 Task: In the Company 3m.com; add deal stage: 'Qualified to buy'; Add amount '100000'; Select Deal Type: New Business; Select priority: 'Low'; Associate deal with contact: choose any two contacts and company: Select any company.. Logged in from softage.1@softage.net
Action: Mouse moved to (106, 68)
Screenshot: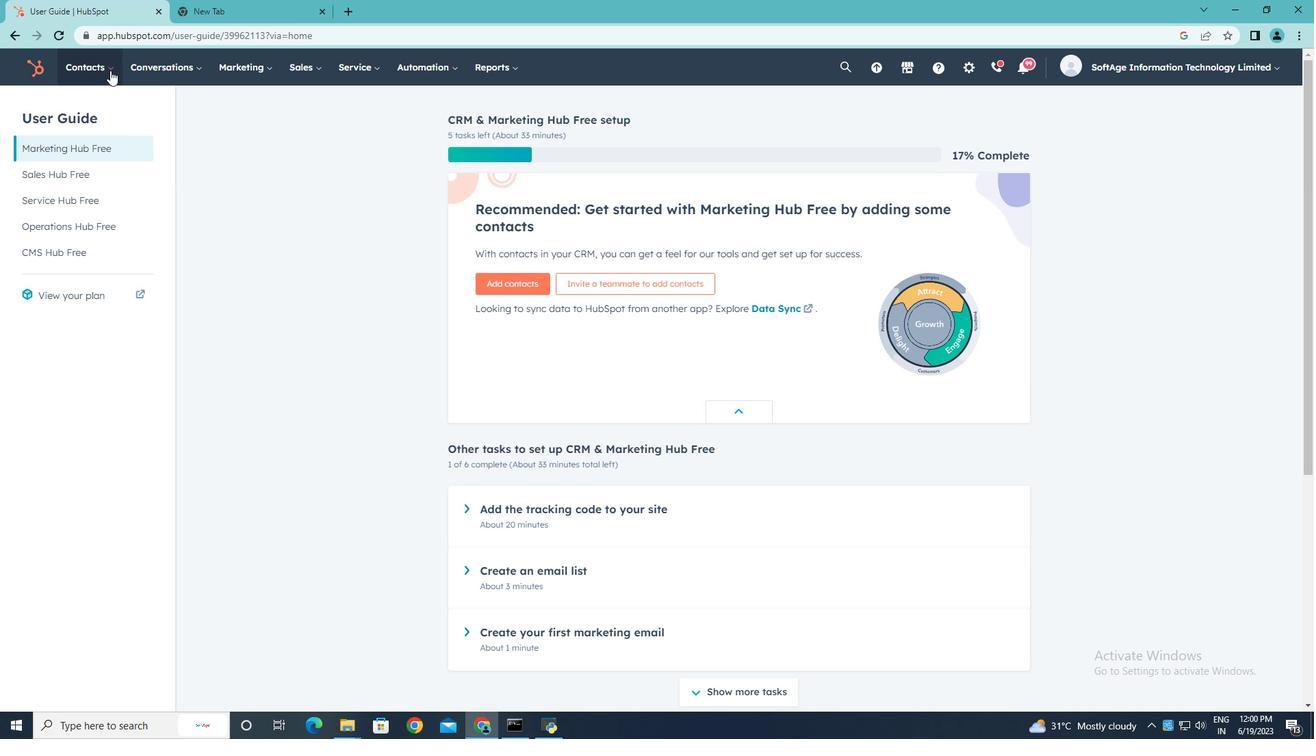 
Action: Mouse pressed left at (106, 68)
Screenshot: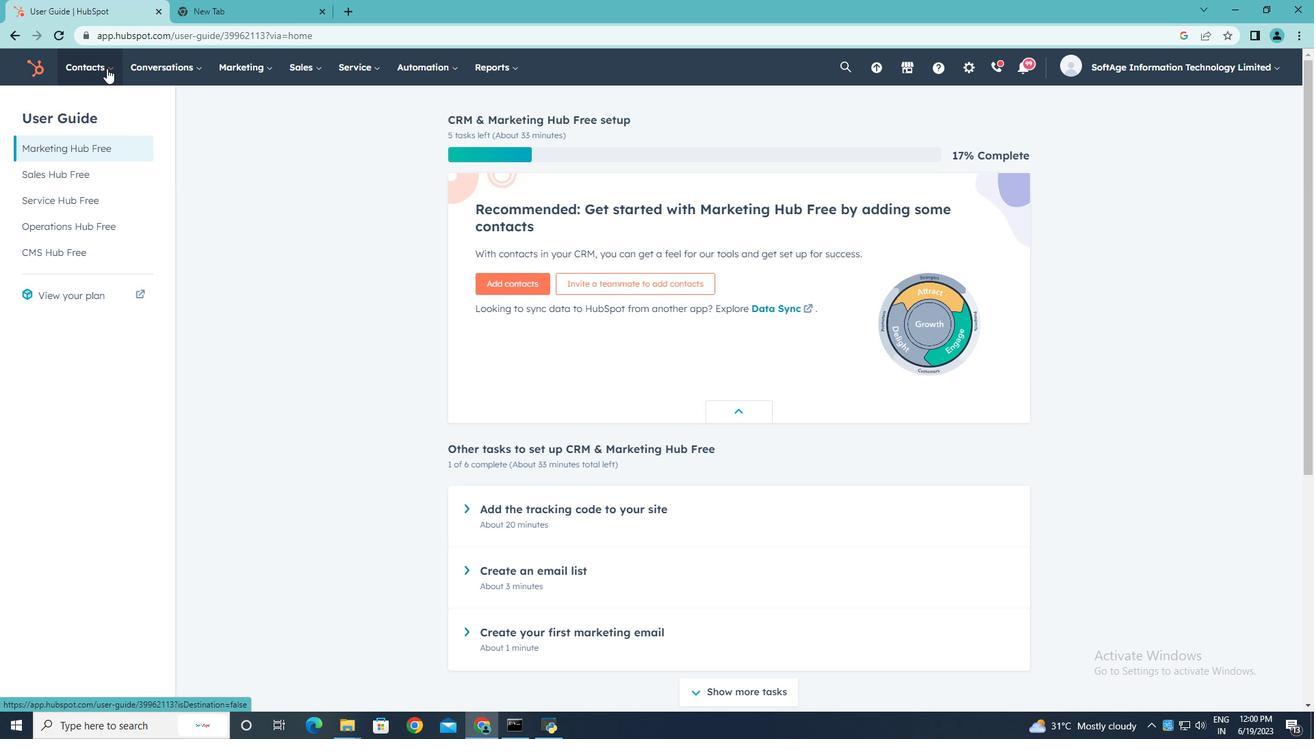 
Action: Mouse moved to (101, 134)
Screenshot: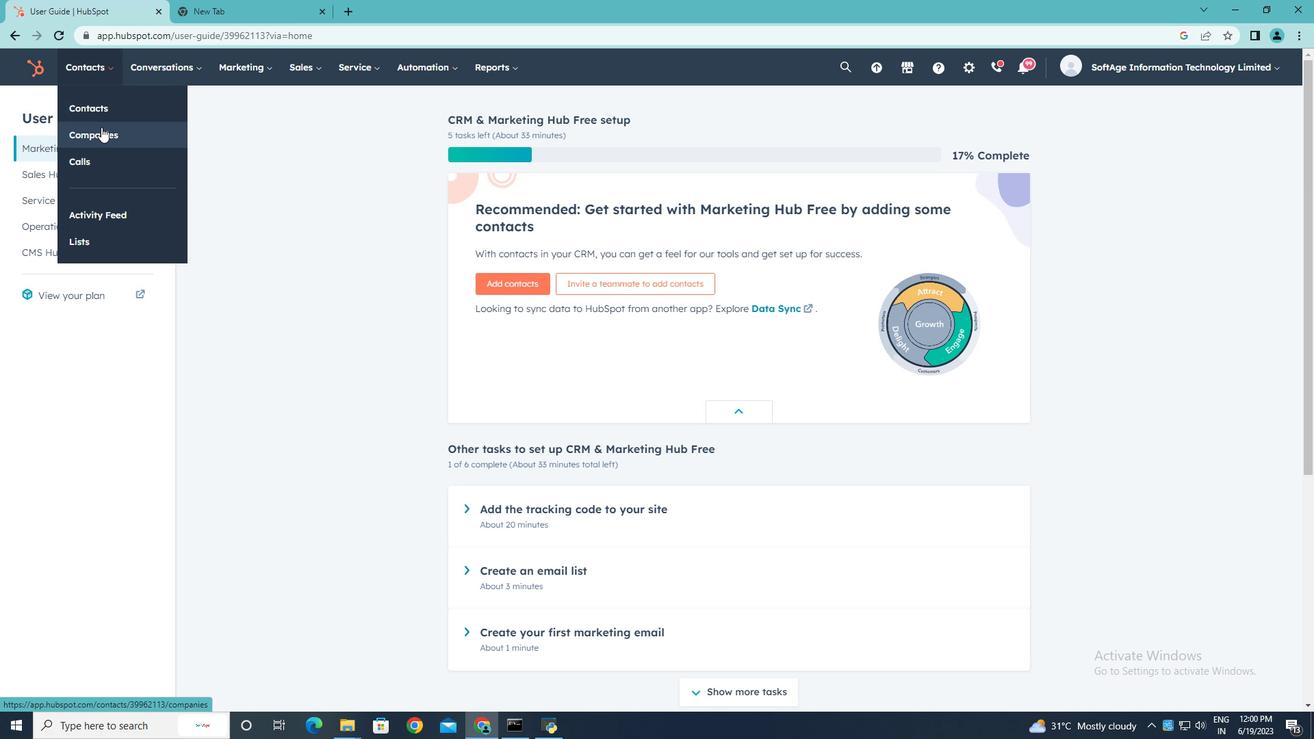 
Action: Mouse pressed left at (101, 134)
Screenshot: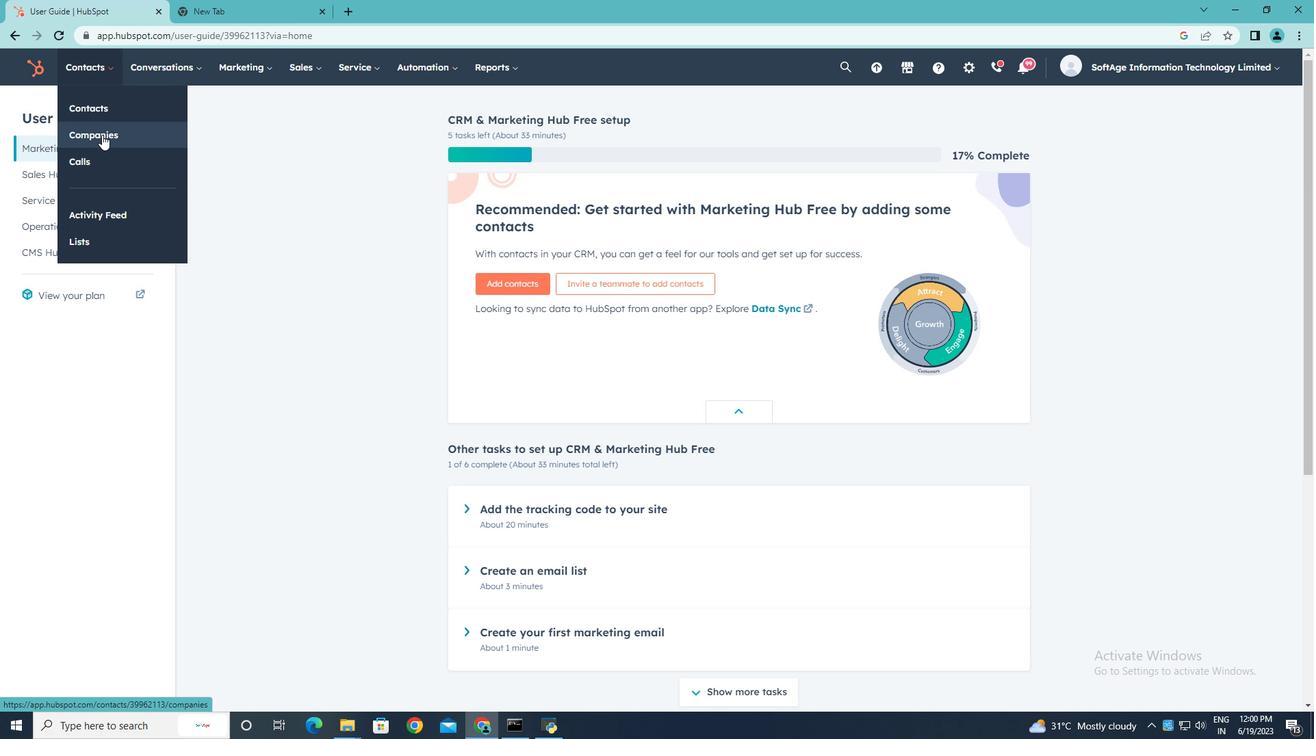 
Action: Mouse moved to (107, 223)
Screenshot: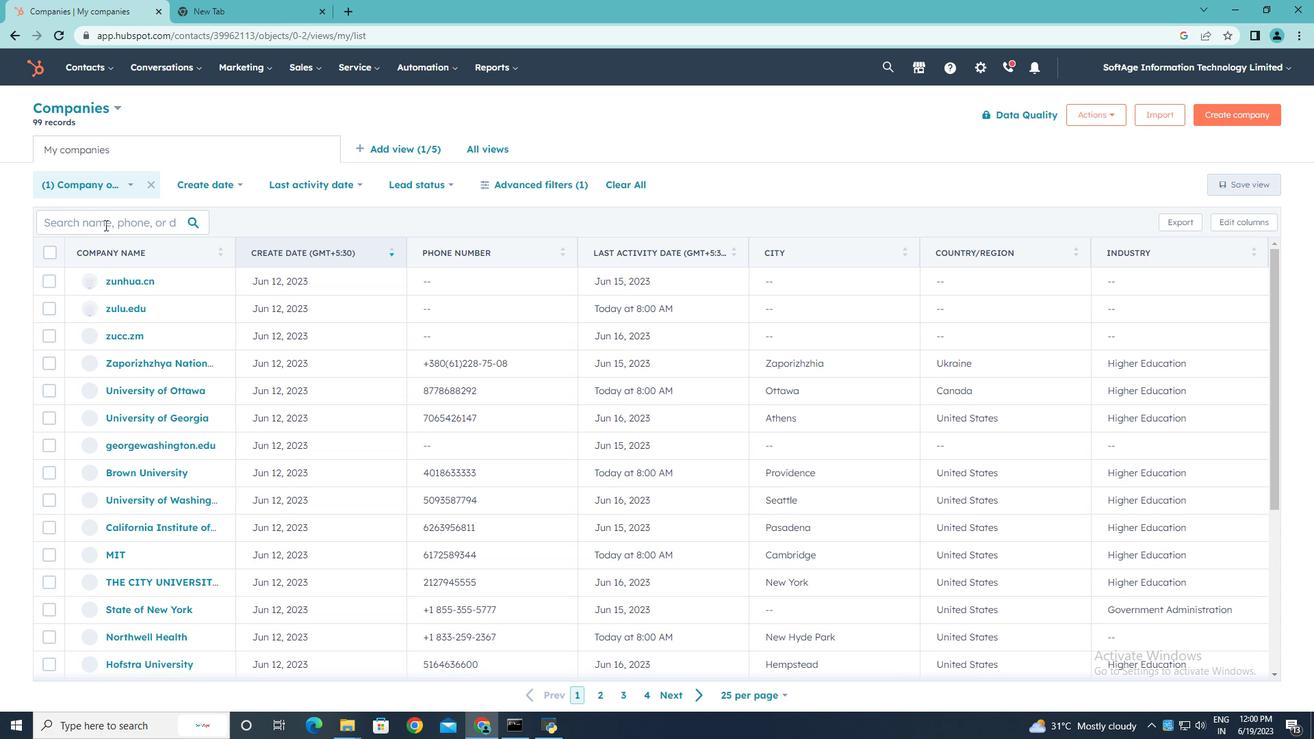 
Action: Mouse pressed left at (107, 223)
Screenshot: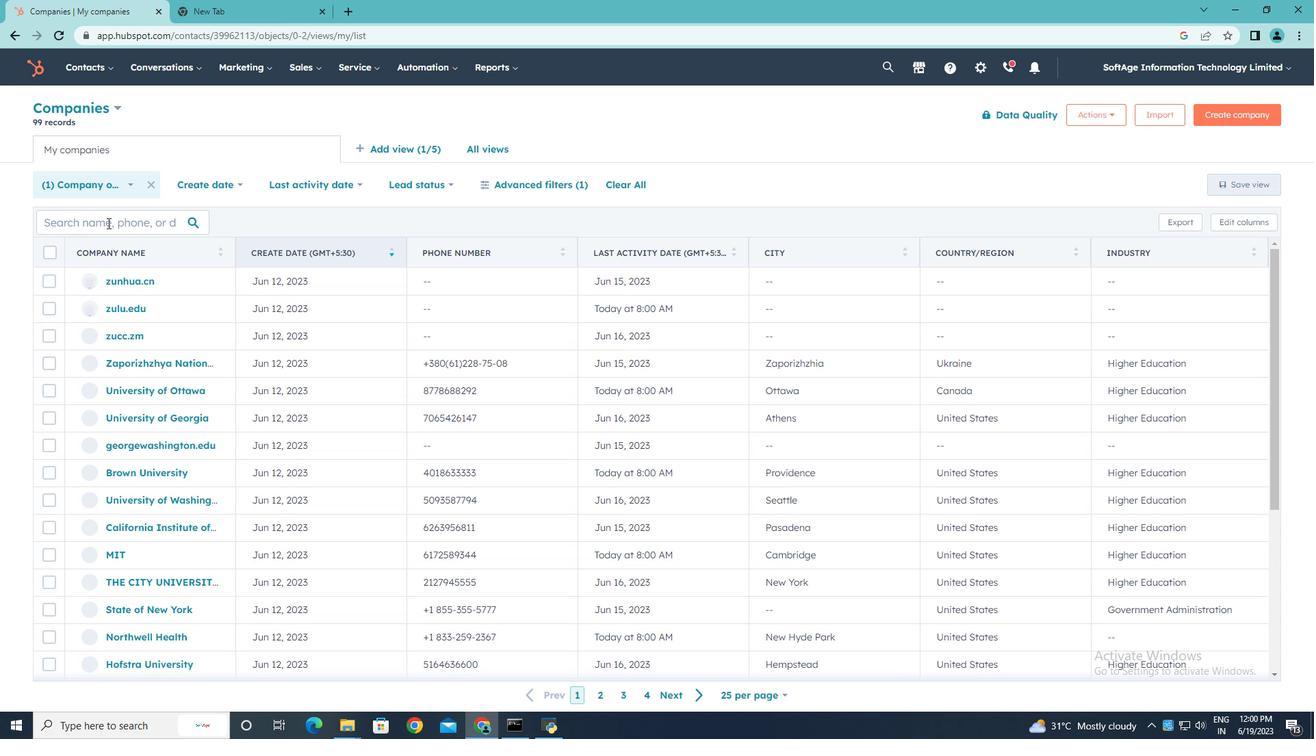 
Action: Key pressed 3m.com
Screenshot: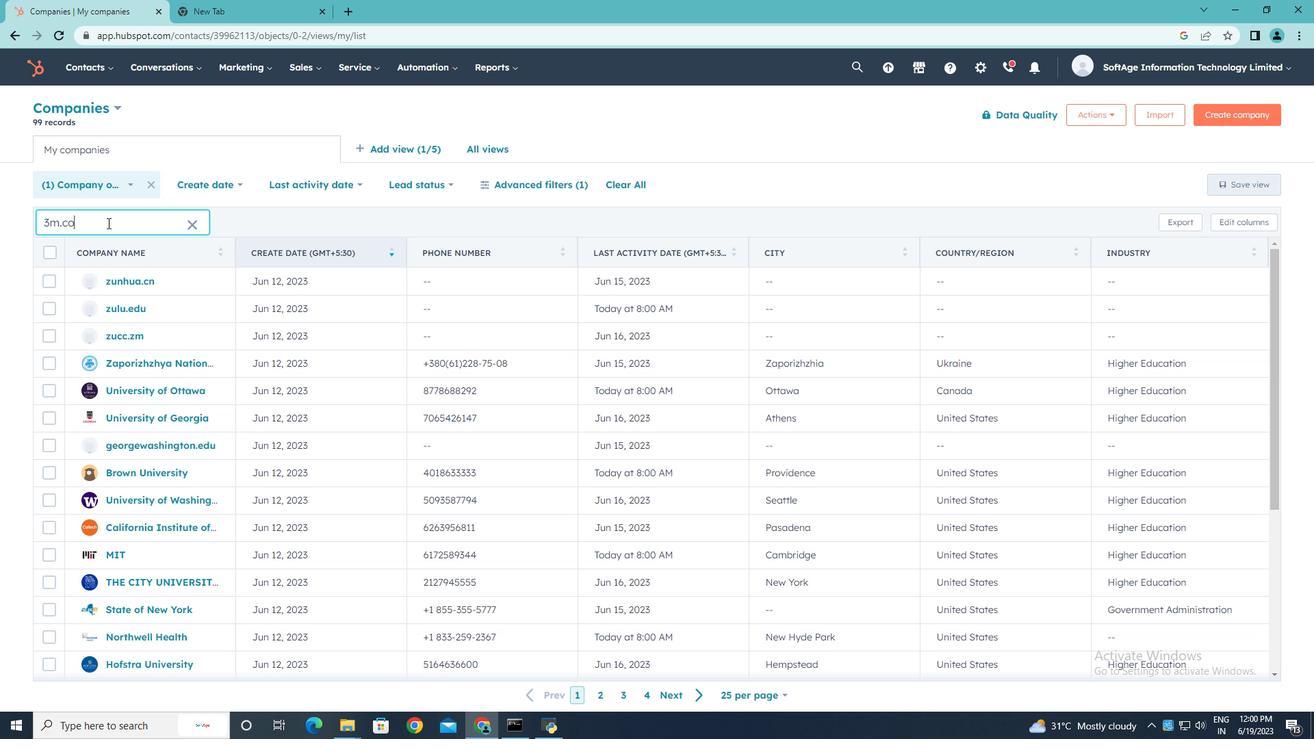 
Action: Mouse moved to (142, 281)
Screenshot: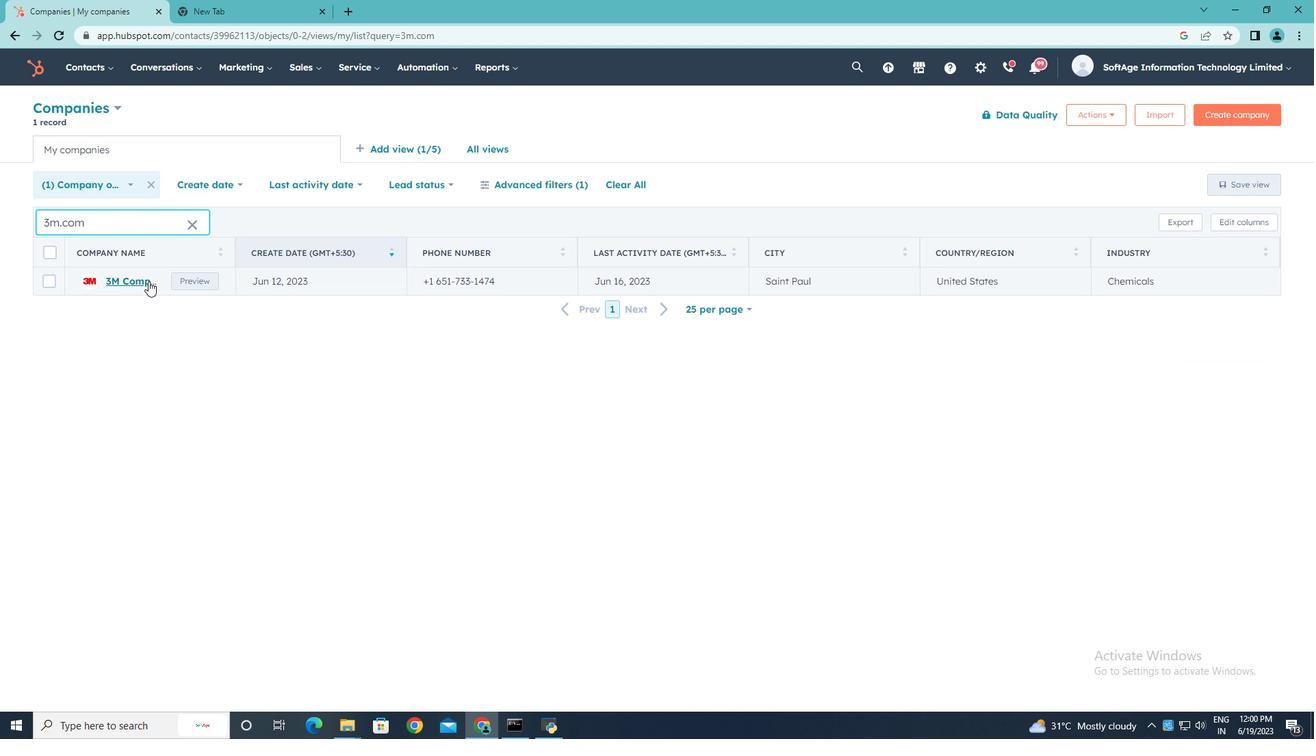 
Action: Mouse pressed left at (142, 281)
Screenshot: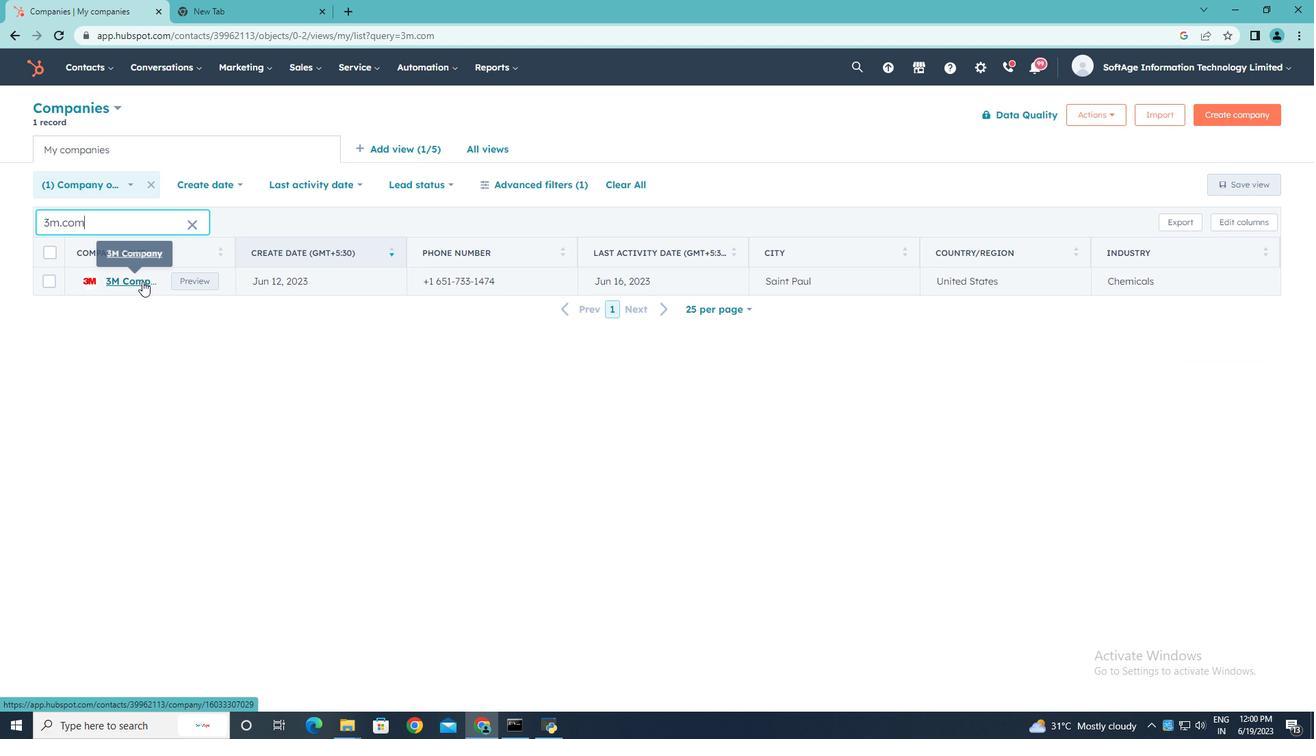 
Action: Mouse moved to (982, 303)
Screenshot: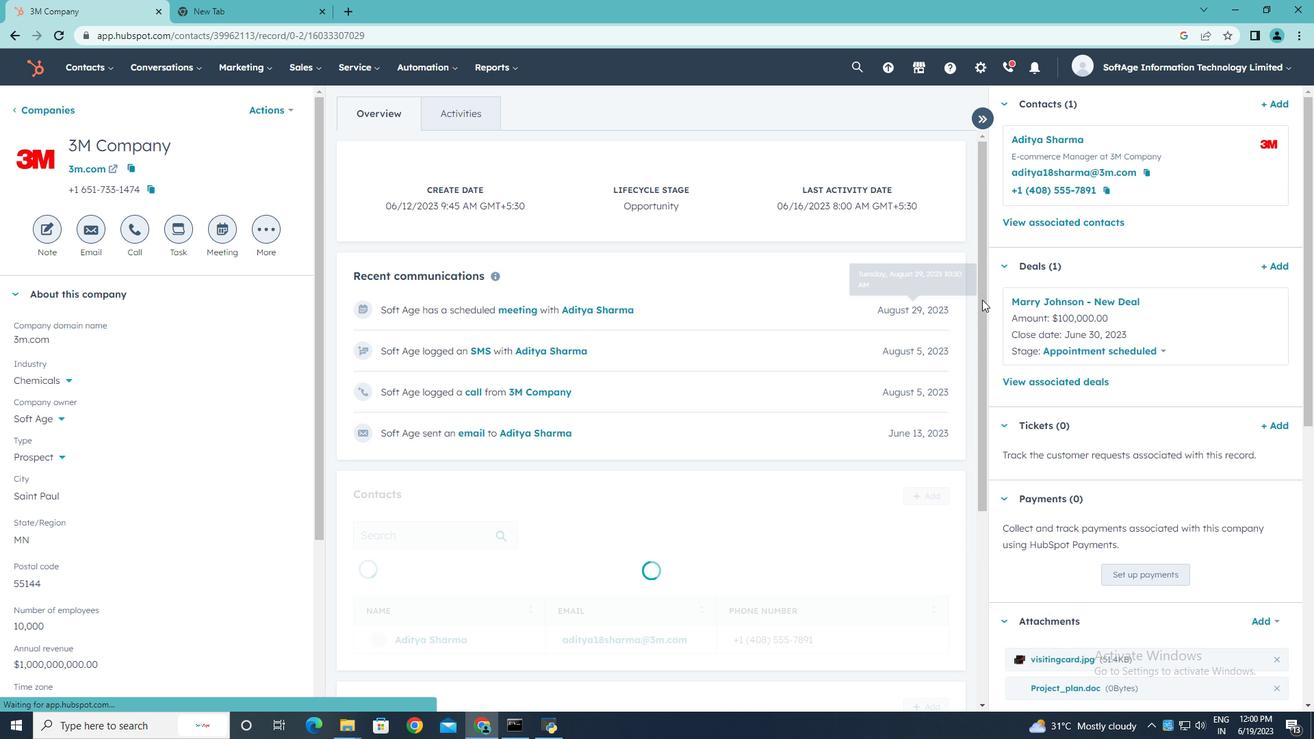 
Action: Mouse pressed left at (982, 303)
Screenshot: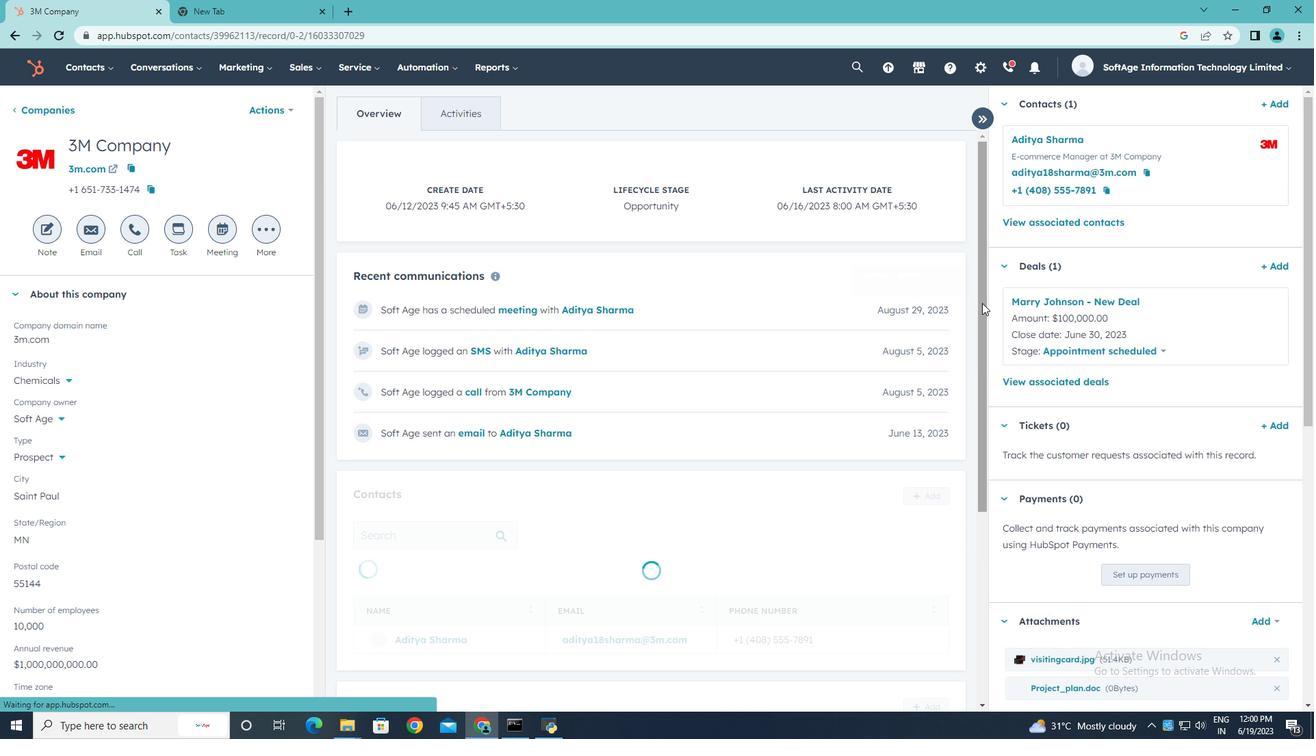 
Action: Mouse moved to (933, 411)
Screenshot: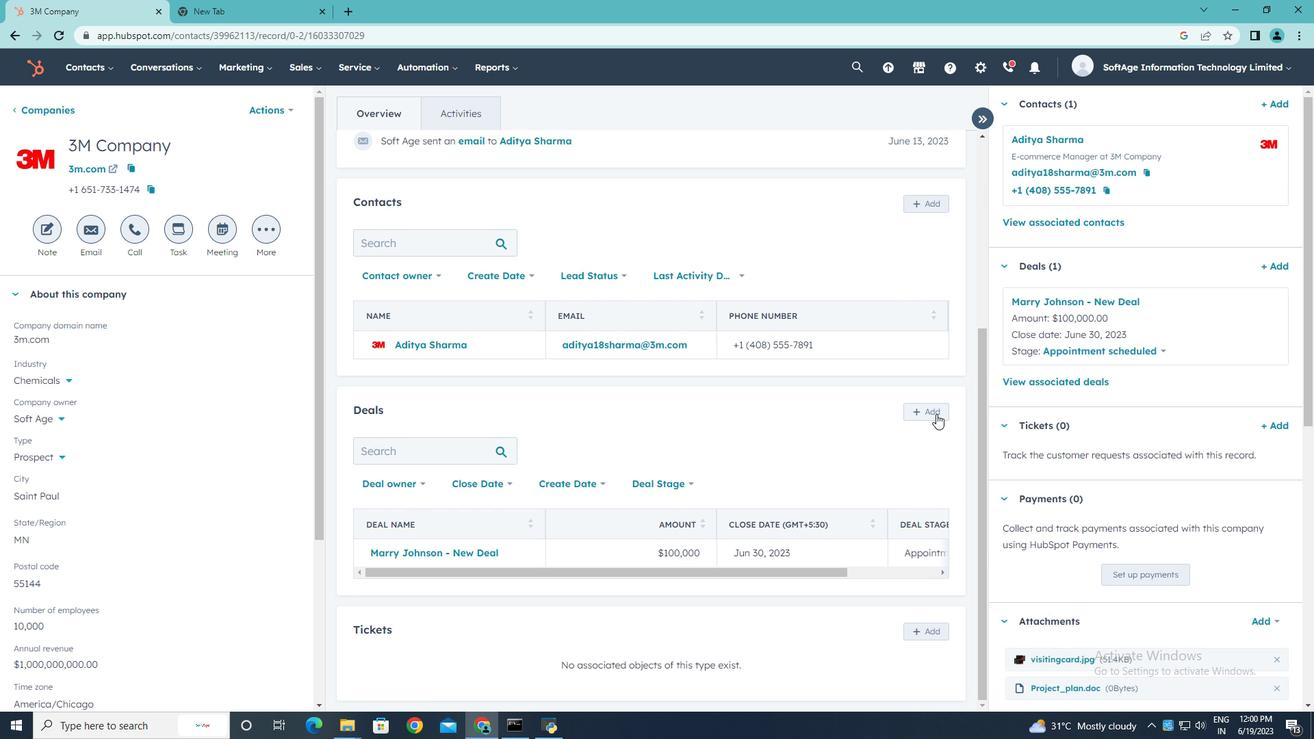 
Action: Mouse pressed left at (933, 411)
Screenshot: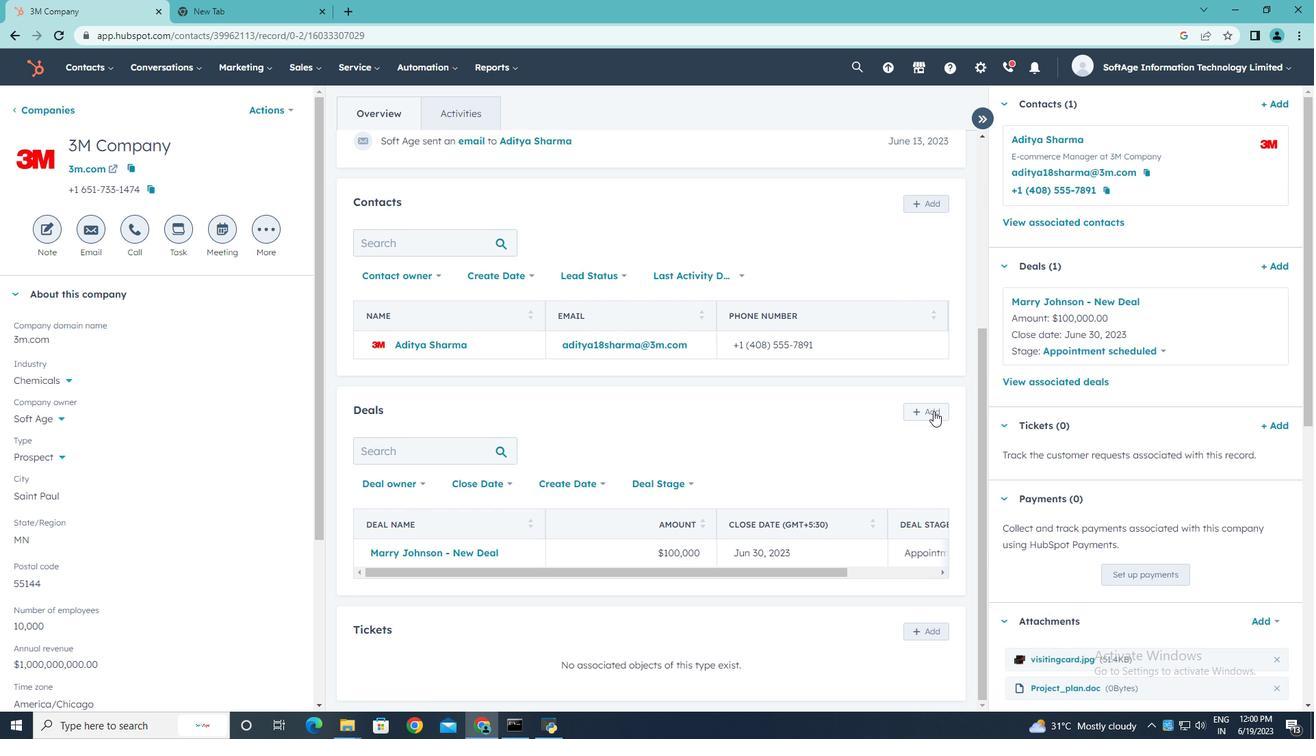 
Action: Mouse moved to (1254, 348)
Screenshot: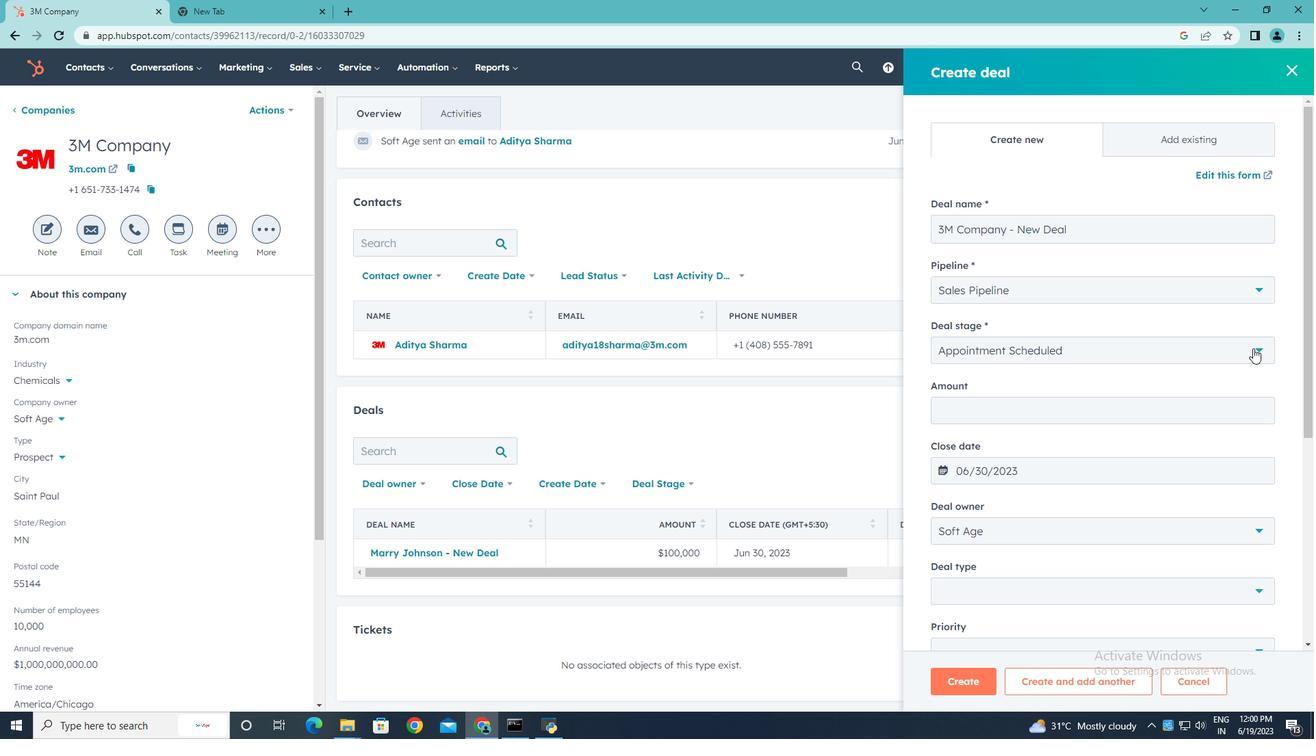 
Action: Mouse pressed left at (1254, 348)
Screenshot: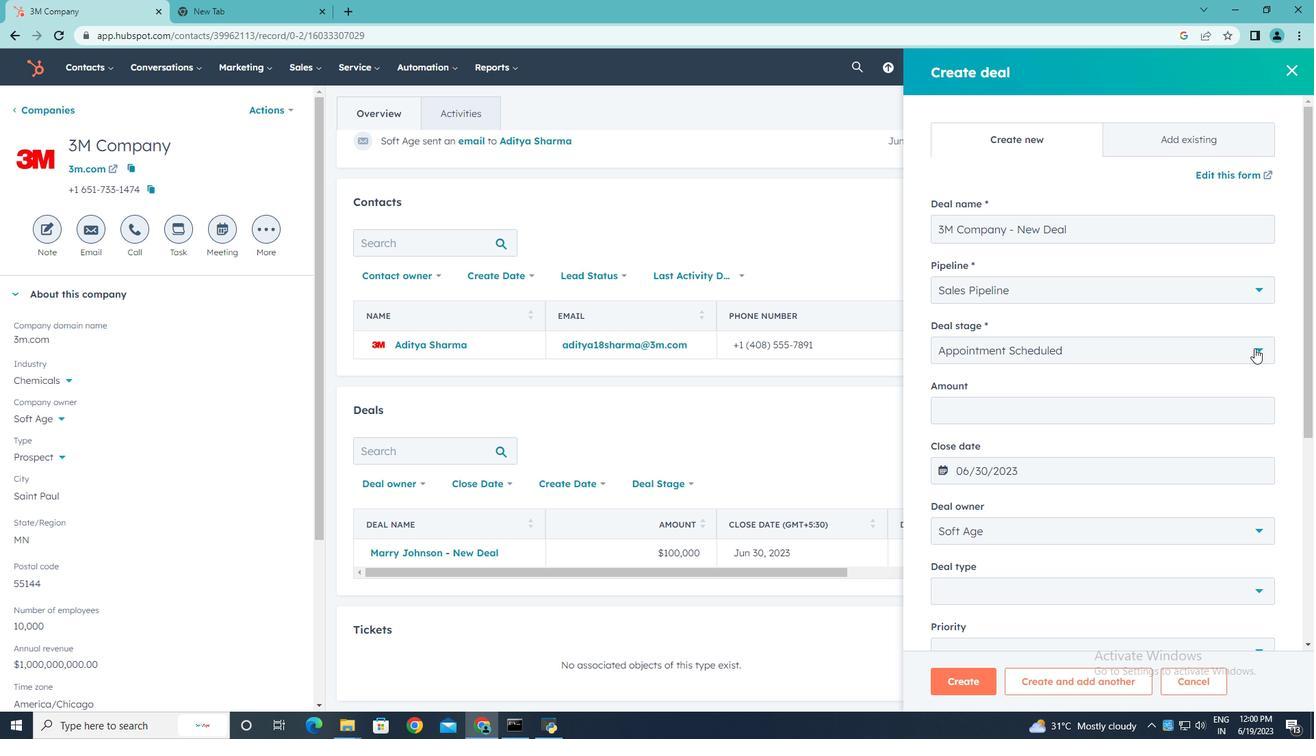 
Action: Mouse moved to (1019, 453)
Screenshot: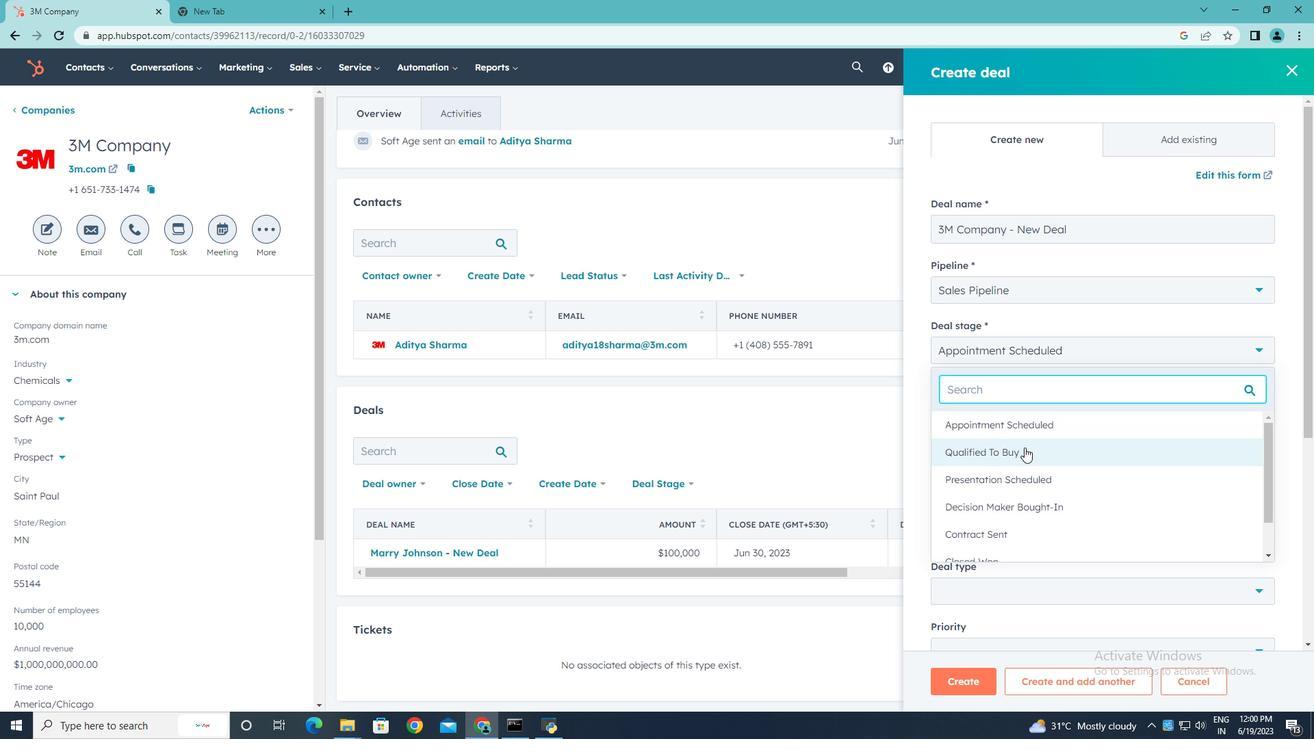 
Action: Mouse pressed left at (1019, 453)
Screenshot: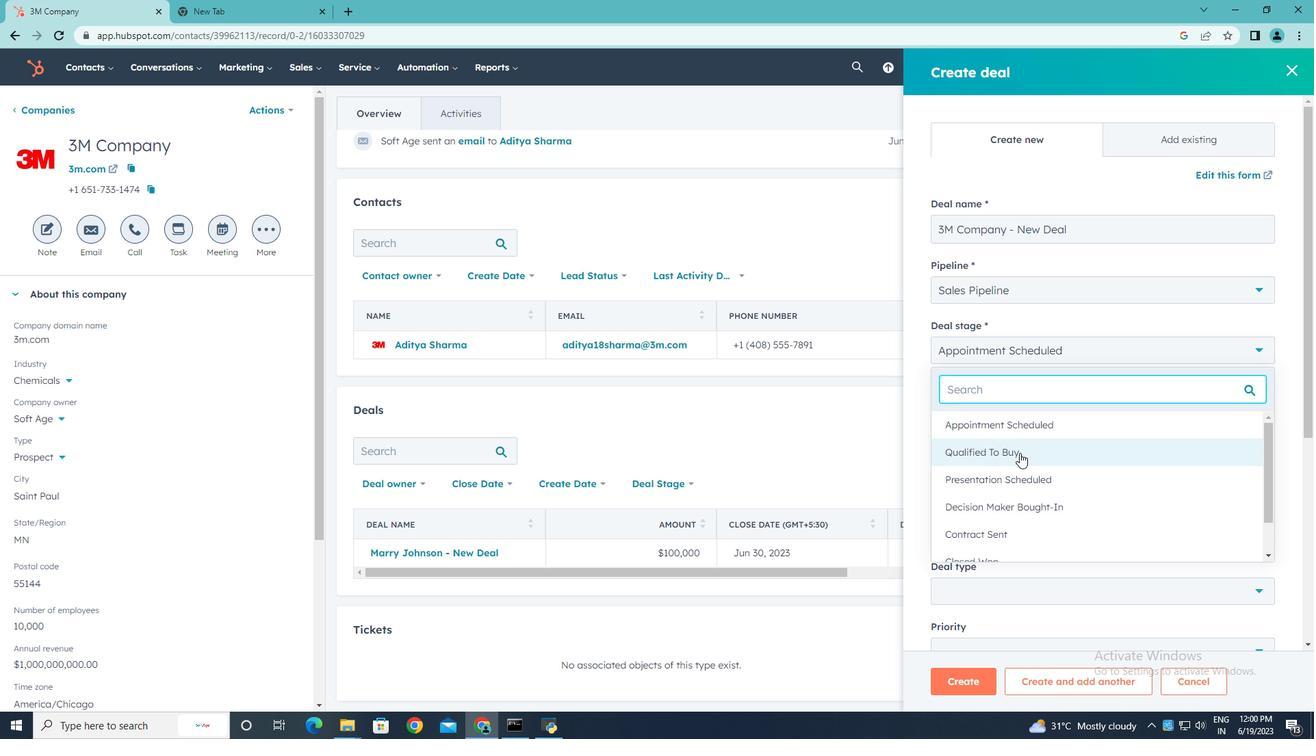 
Action: Mouse moved to (1006, 411)
Screenshot: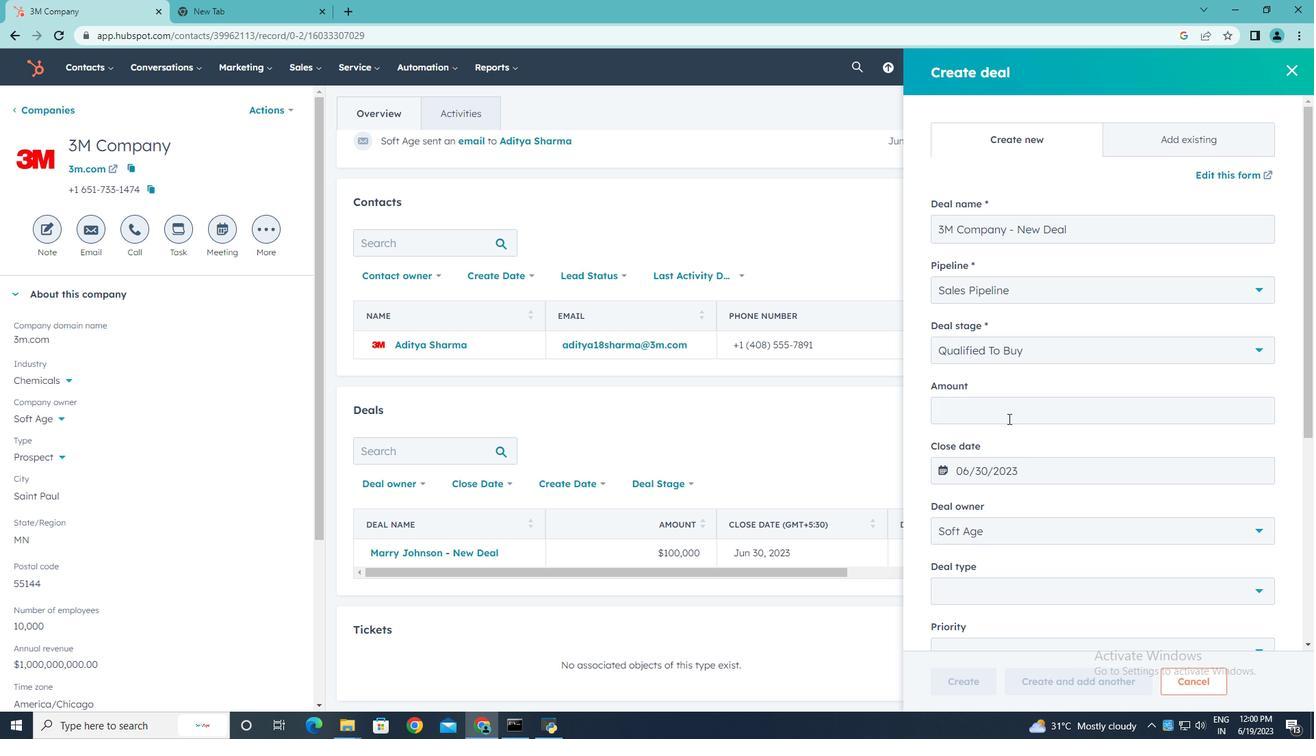 
Action: Mouse pressed left at (1006, 411)
Screenshot: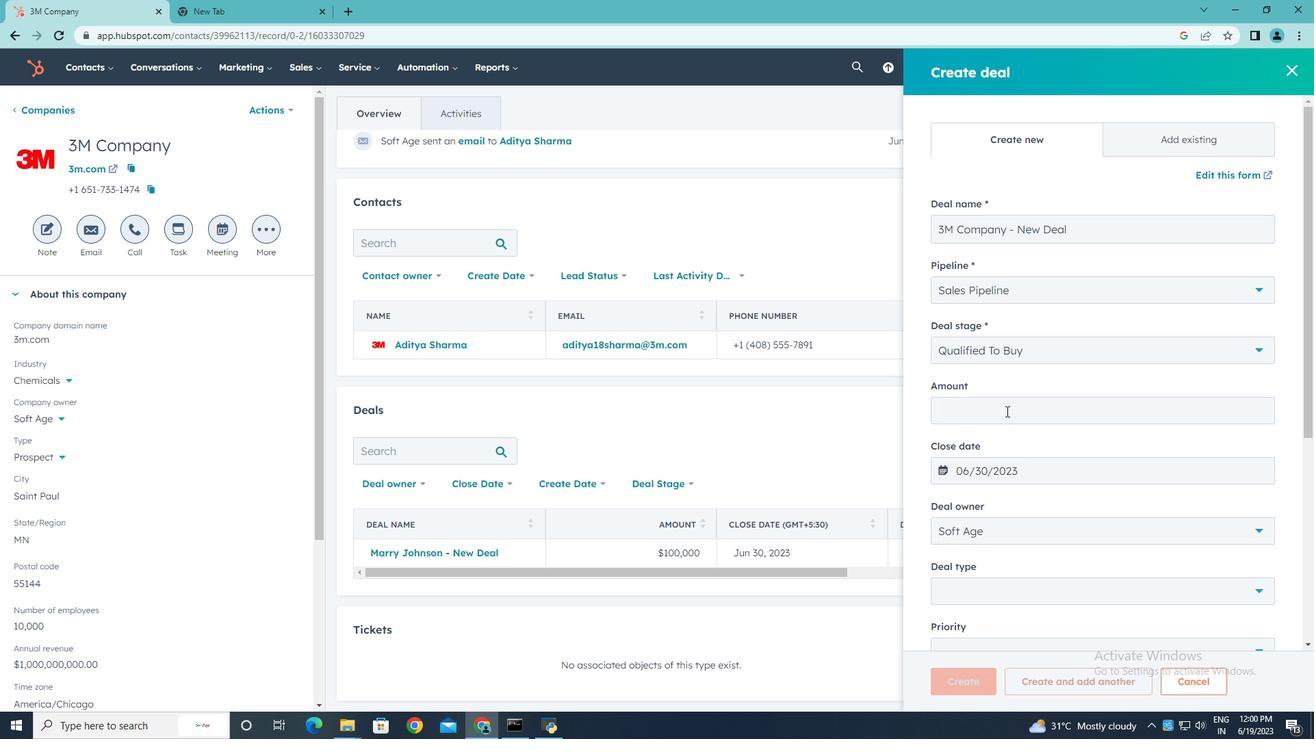 
Action: Key pressed 100000
Screenshot: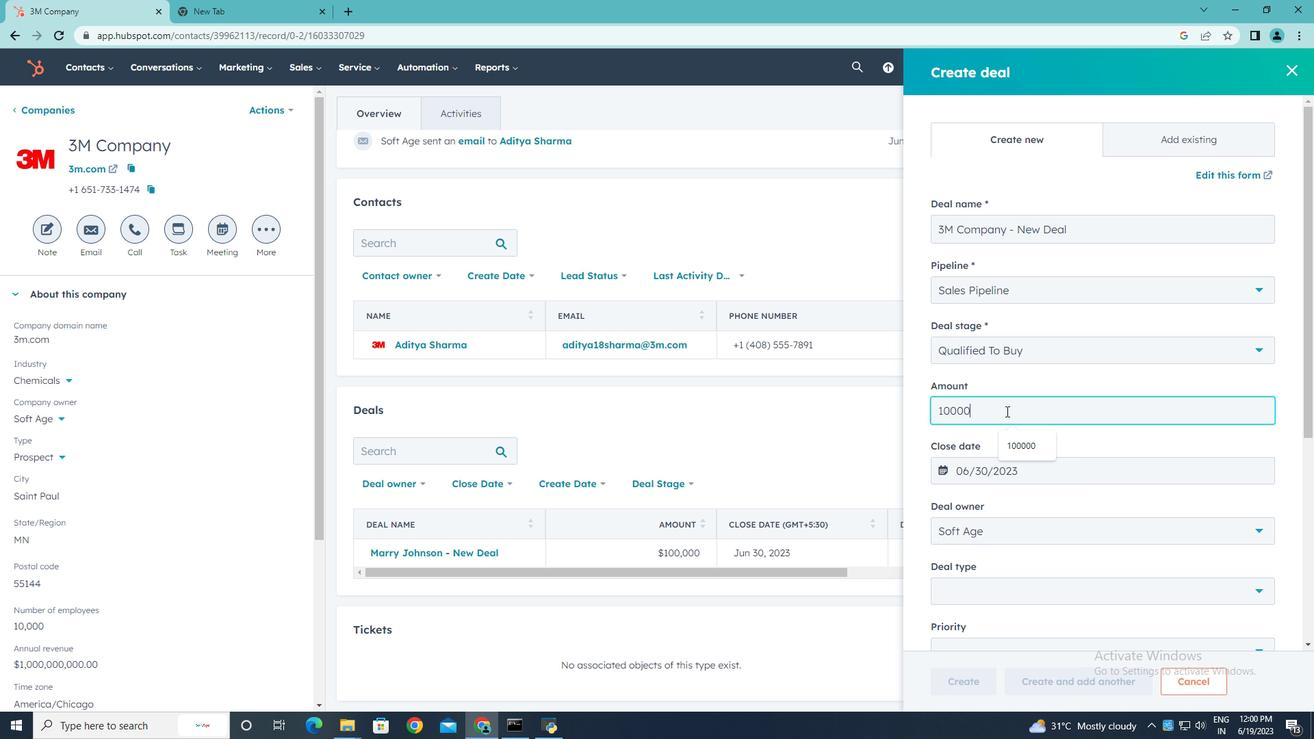 
Action: Mouse moved to (1256, 592)
Screenshot: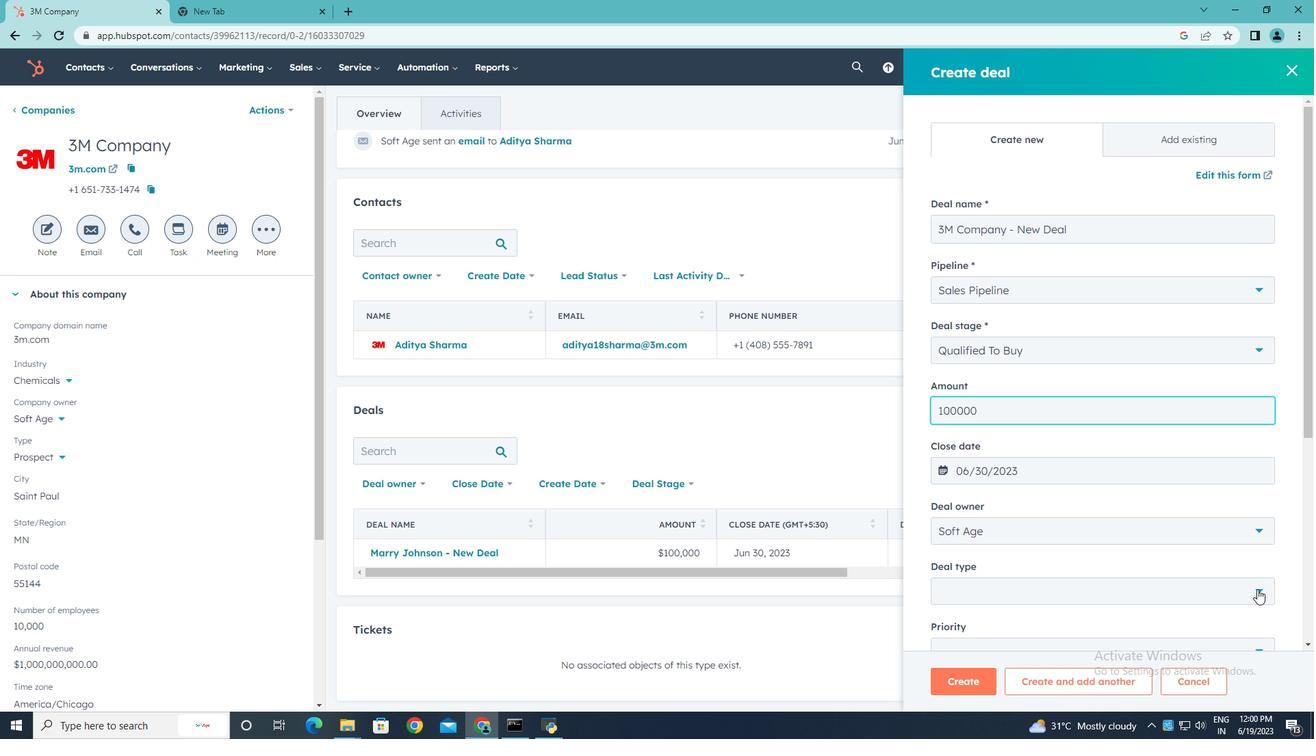 
Action: Mouse pressed left at (1256, 592)
Screenshot: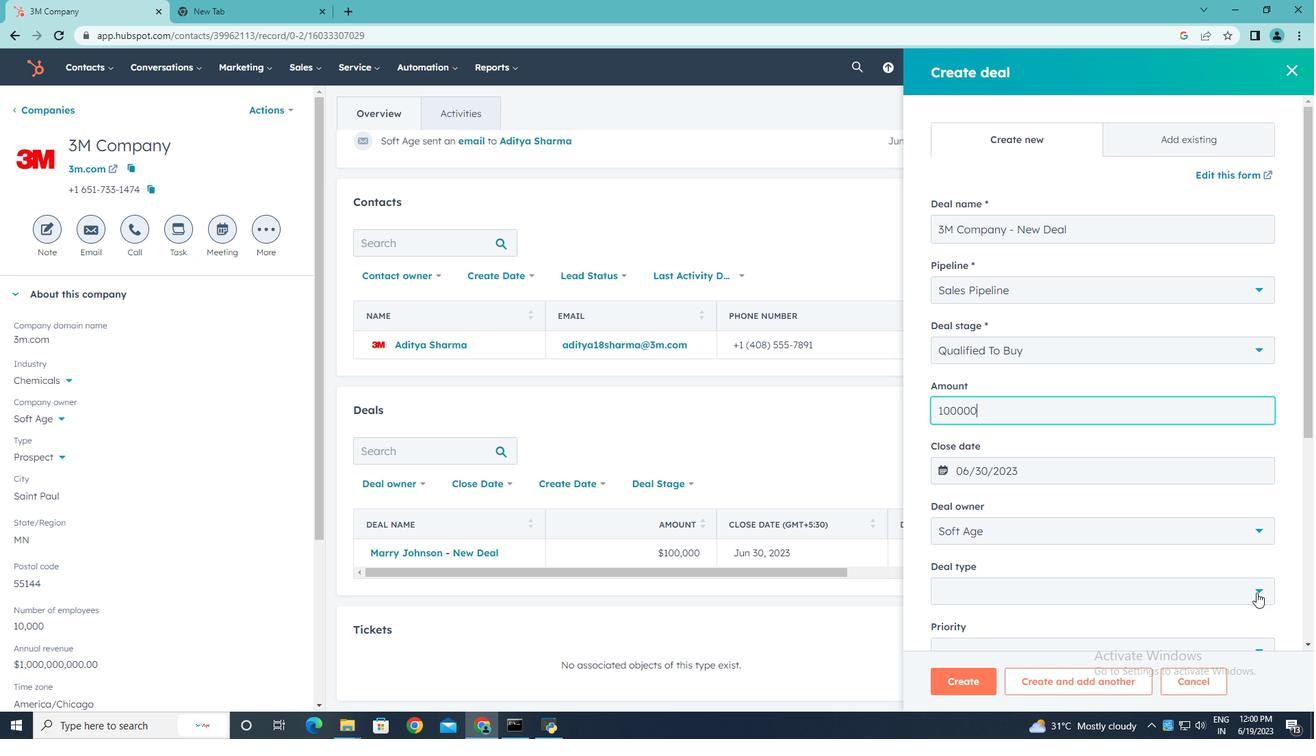 
Action: Mouse moved to (1029, 652)
Screenshot: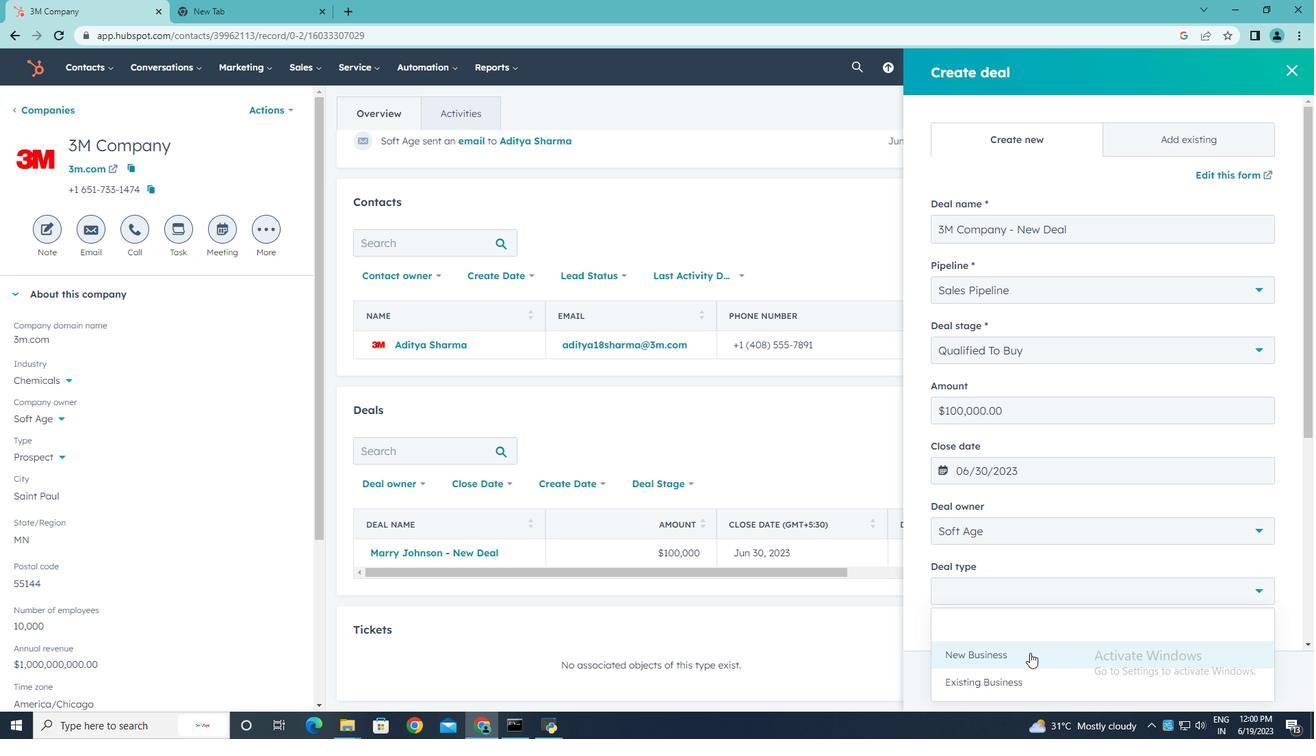 
Action: Mouse pressed left at (1029, 652)
Screenshot: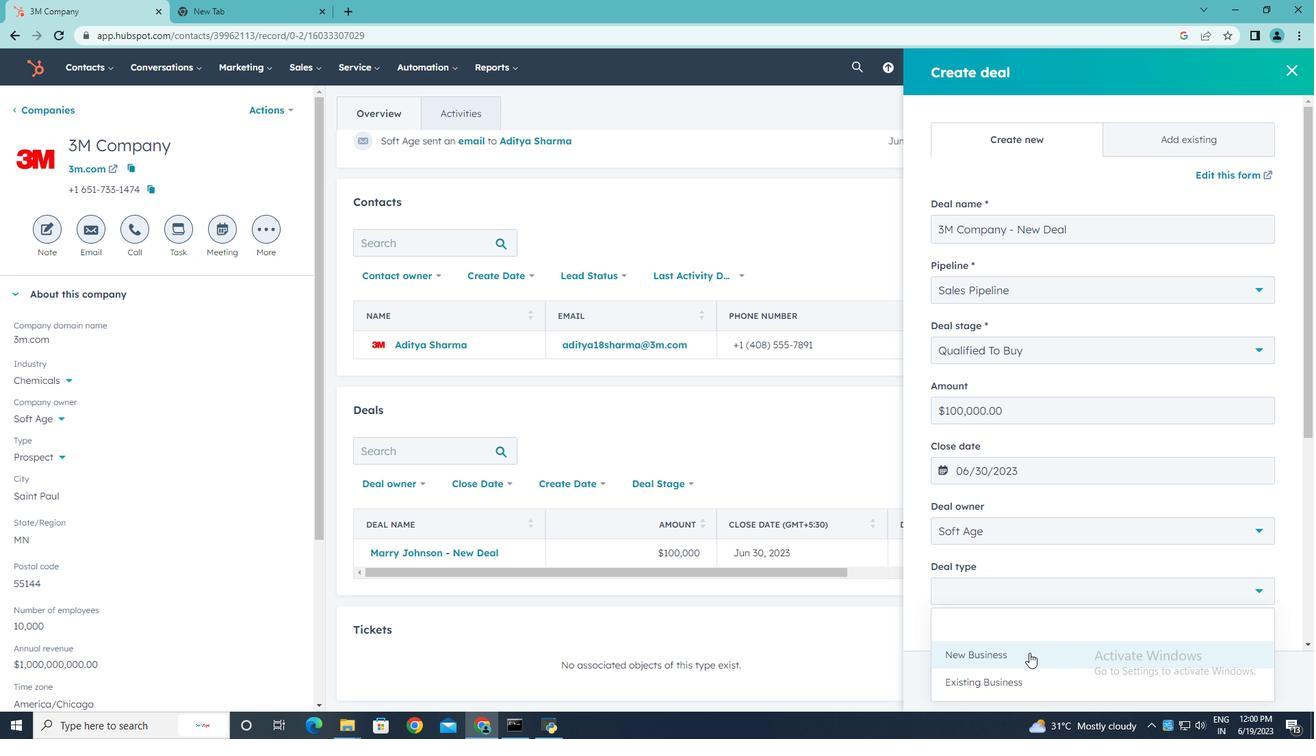 
Action: Mouse moved to (1305, 425)
Screenshot: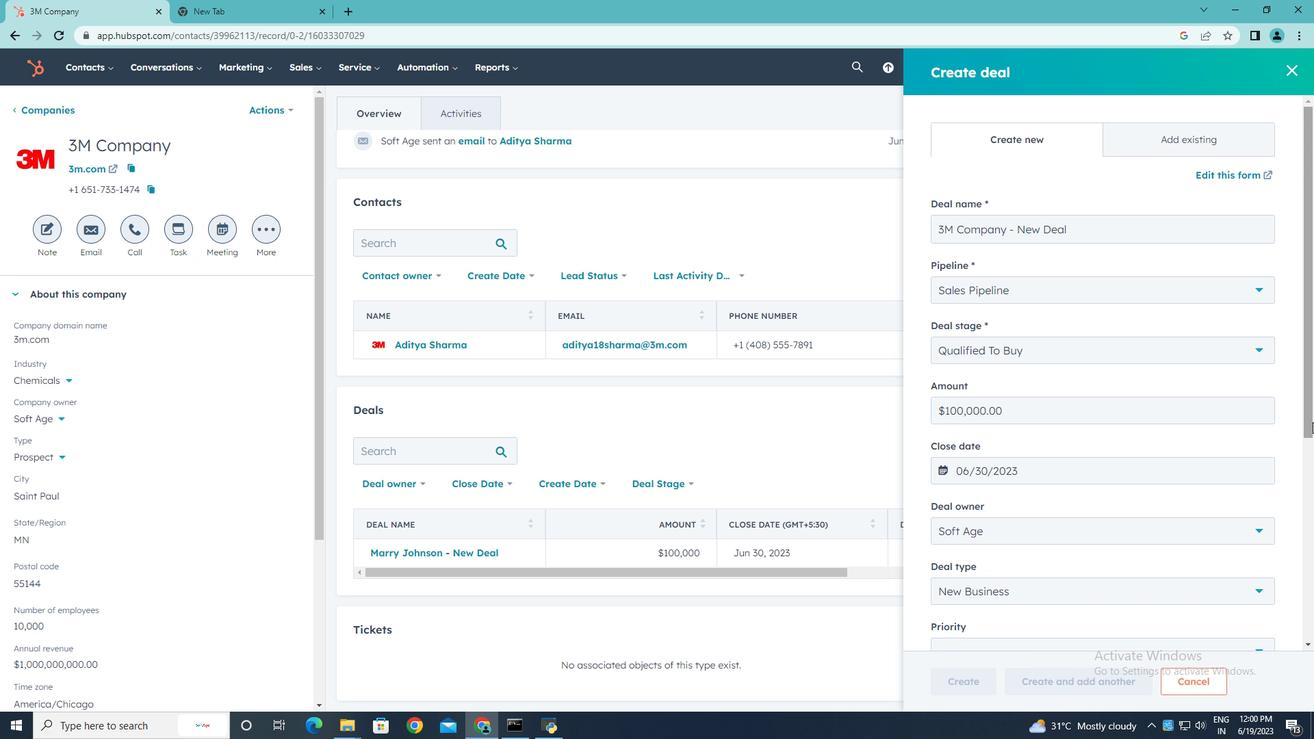 
Action: Mouse pressed left at (1305, 425)
Screenshot: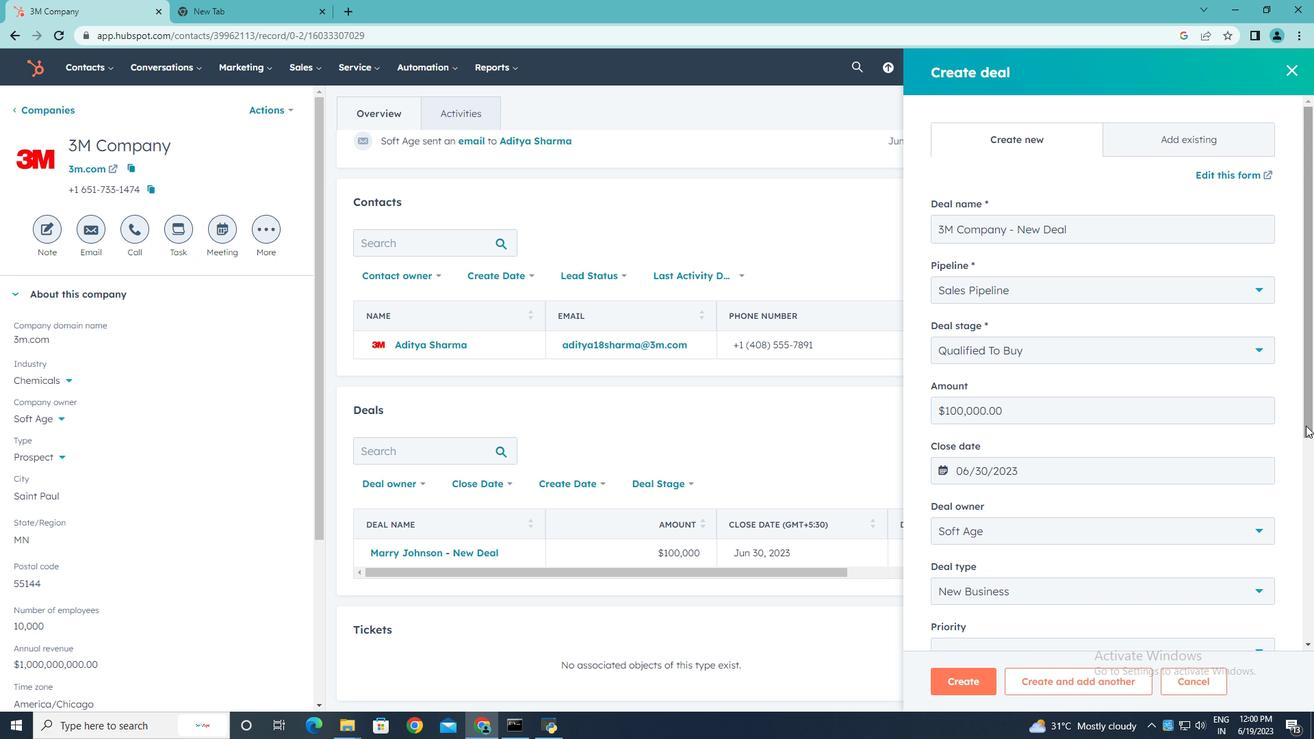 
Action: Mouse moved to (1255, 321)
Screenshot: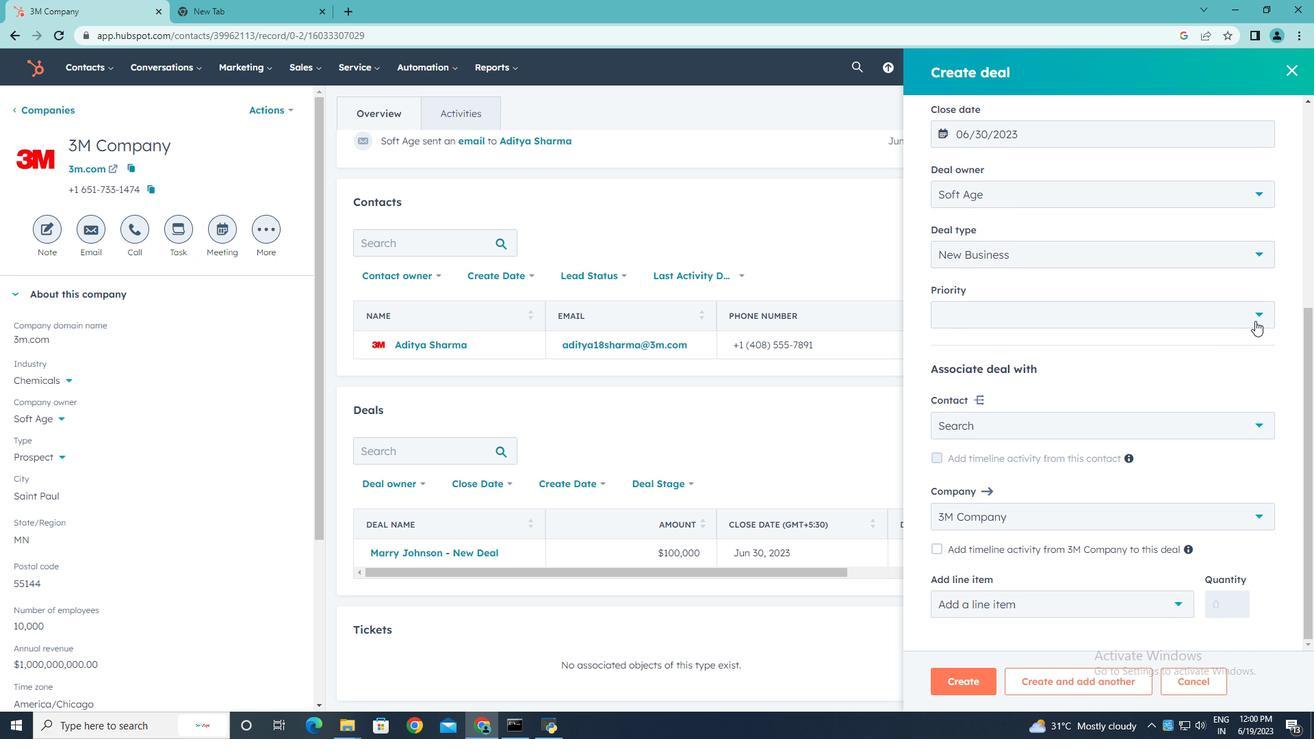 
Action: Mouse pressed left at (1255, 321)
Screenshot: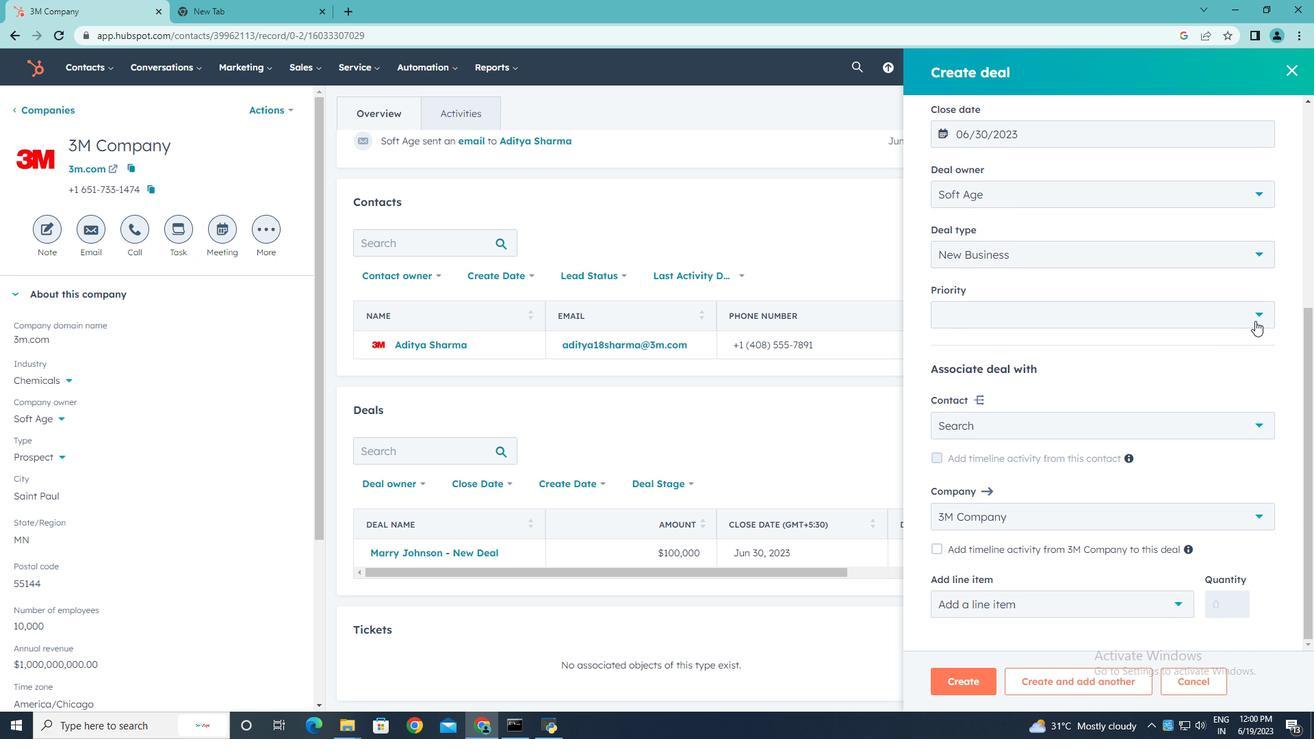 
Action: Mouse moved to (1010, 373)
Screenshot: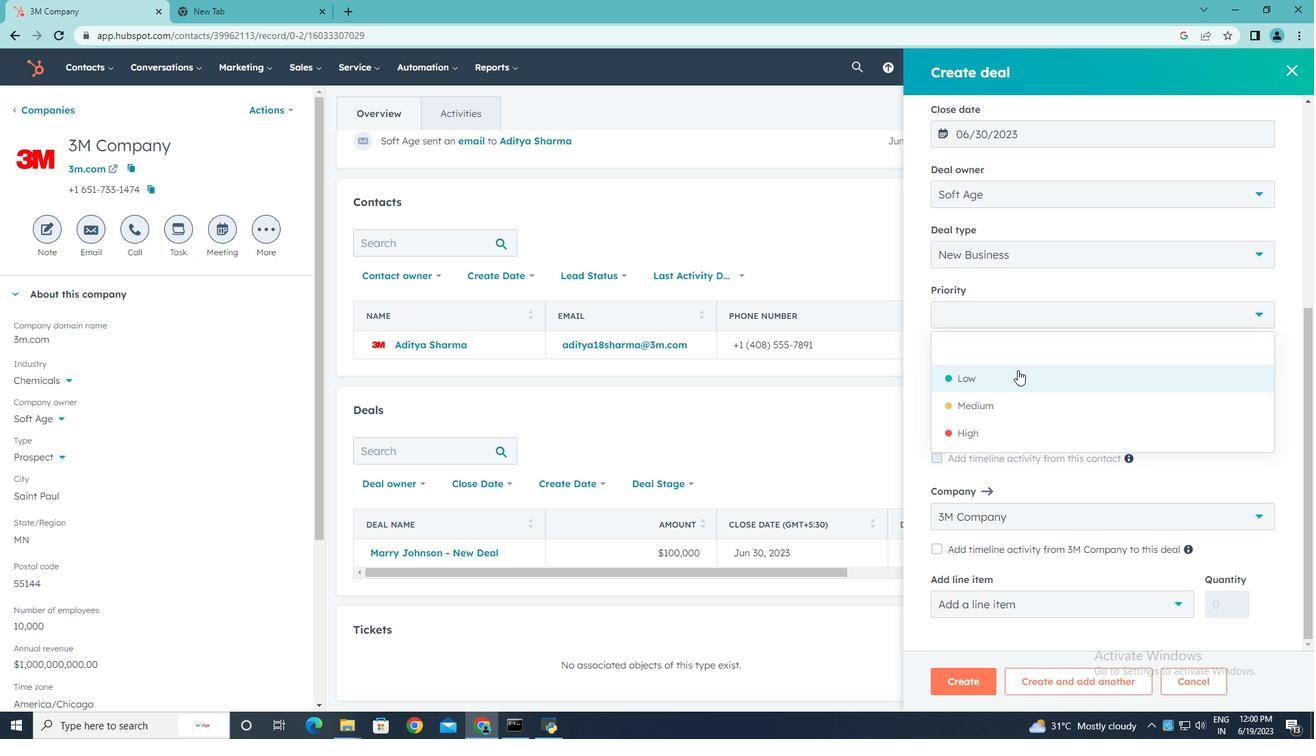 
Action: Mouse pressed left at (1010, 373)
Screenshot: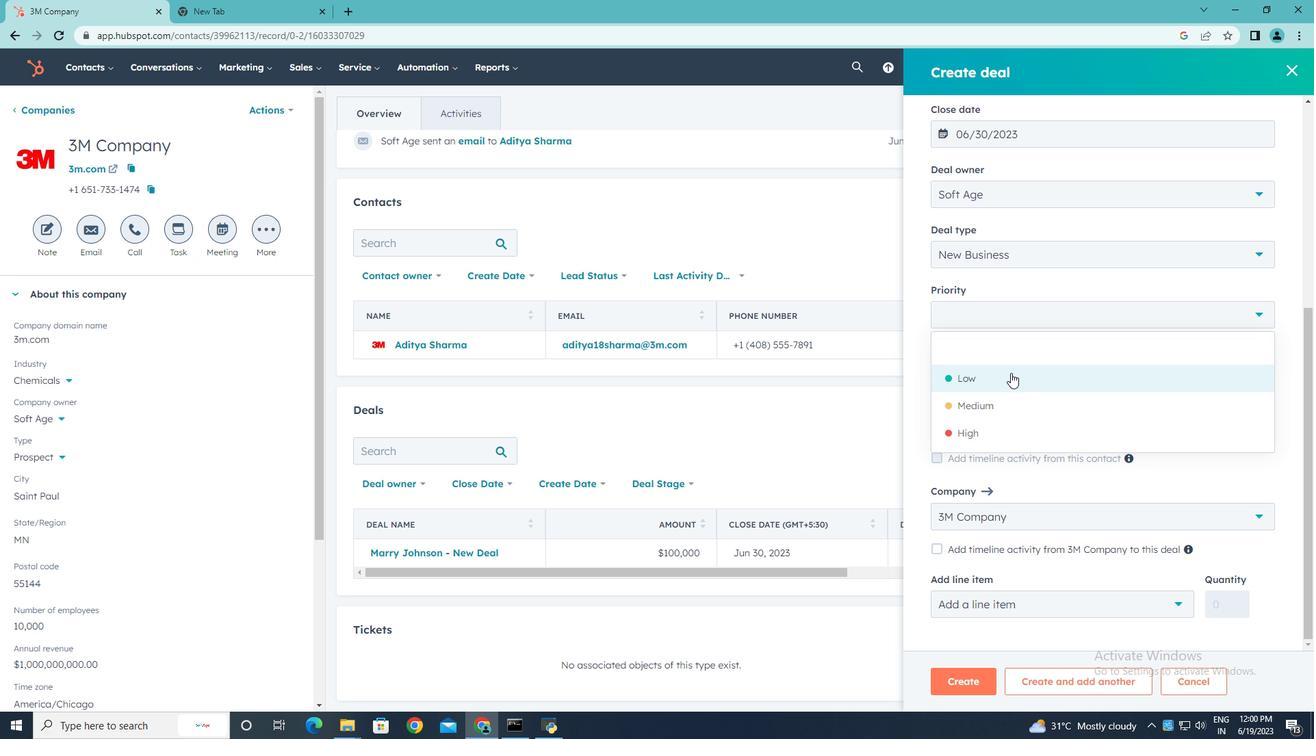 
Action: Mouse moved to (1262, 426)
Screenshot: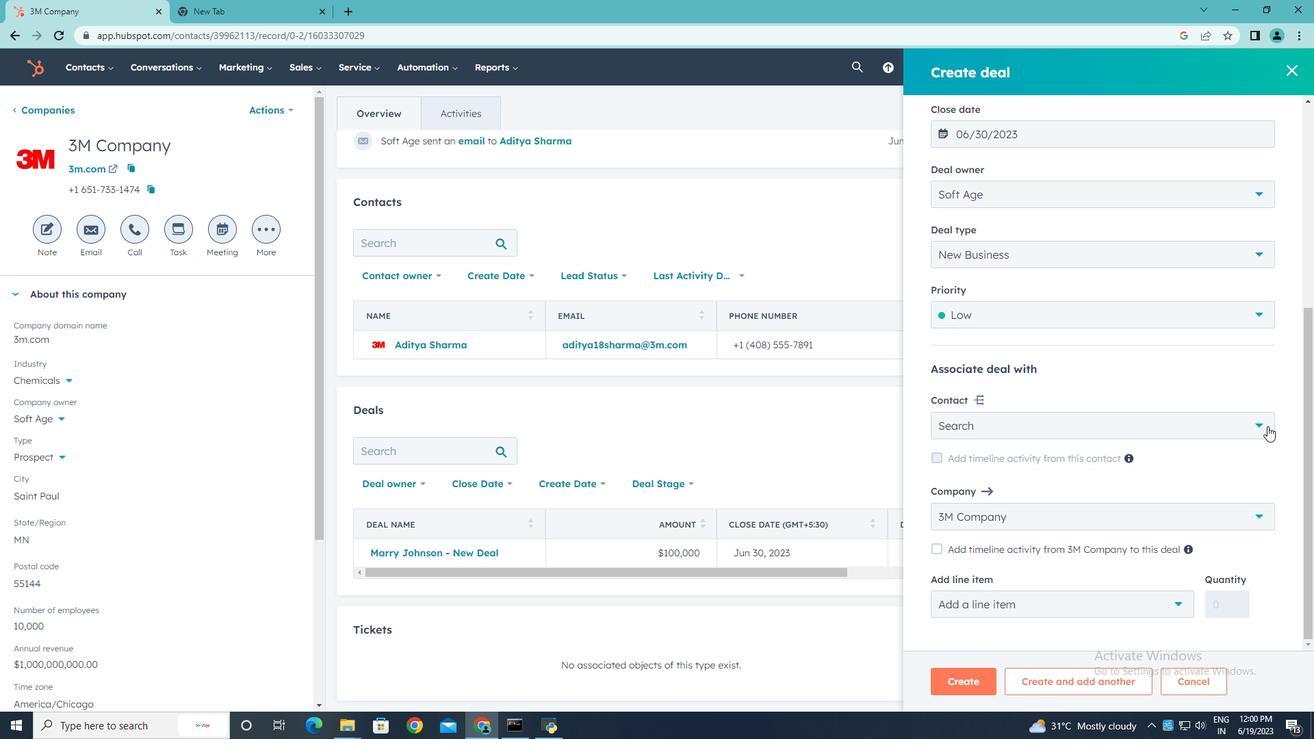 
Action: Mouse pressed left at (1262, 426)
Screenshot: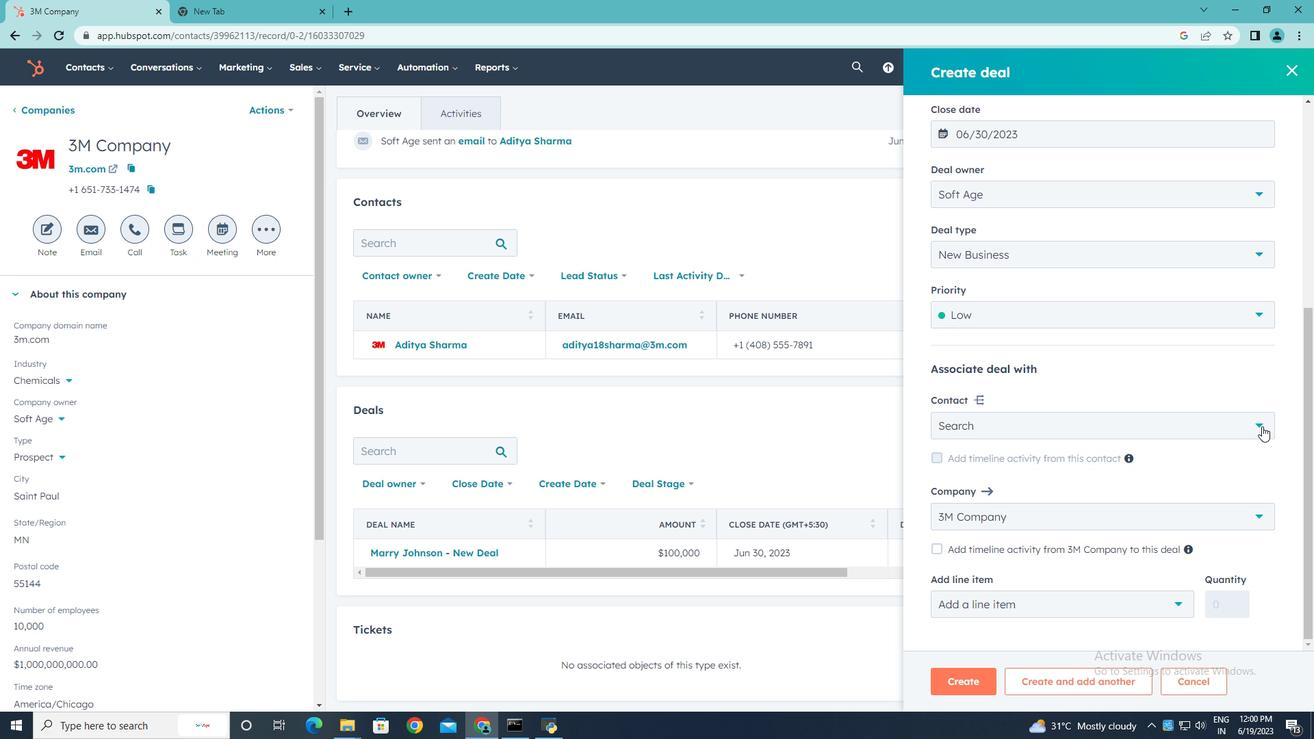 
Action: Mouse moved to (955, 613)
Screenshot: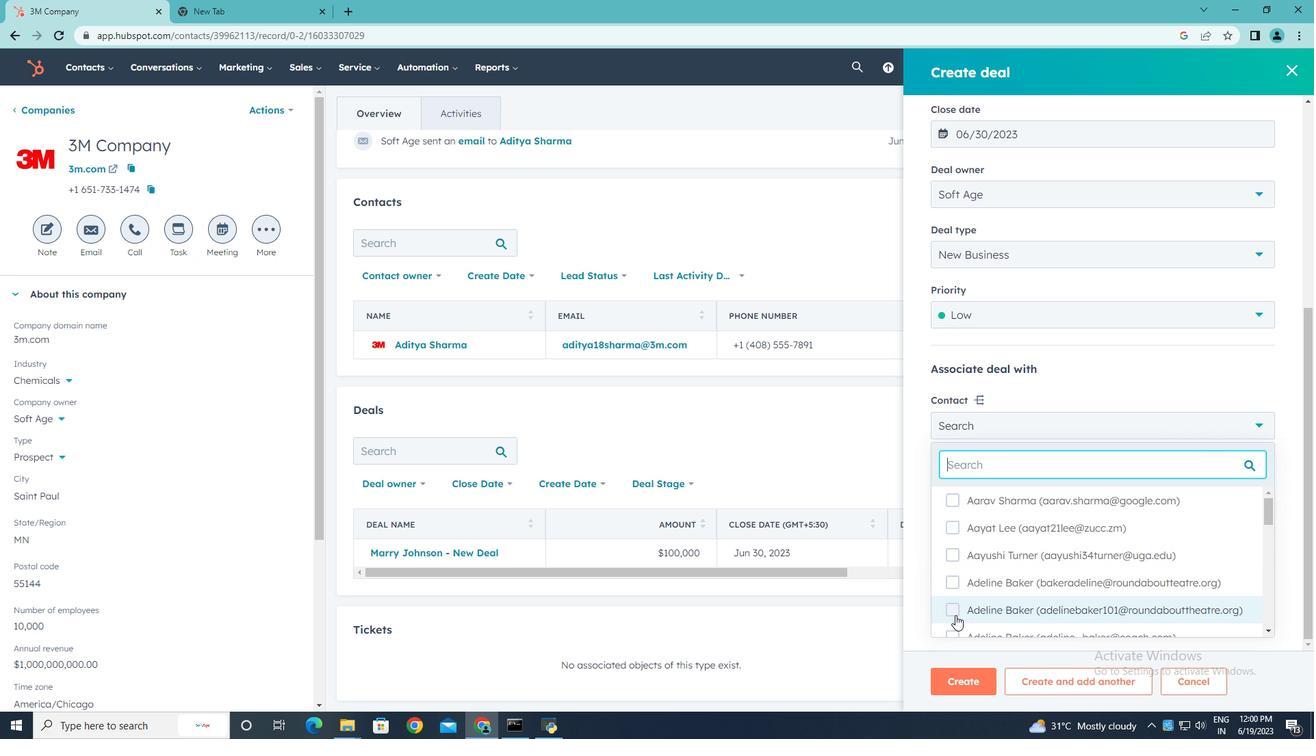 
Action: Mouse pressed left at (955, 613)
Screenshot: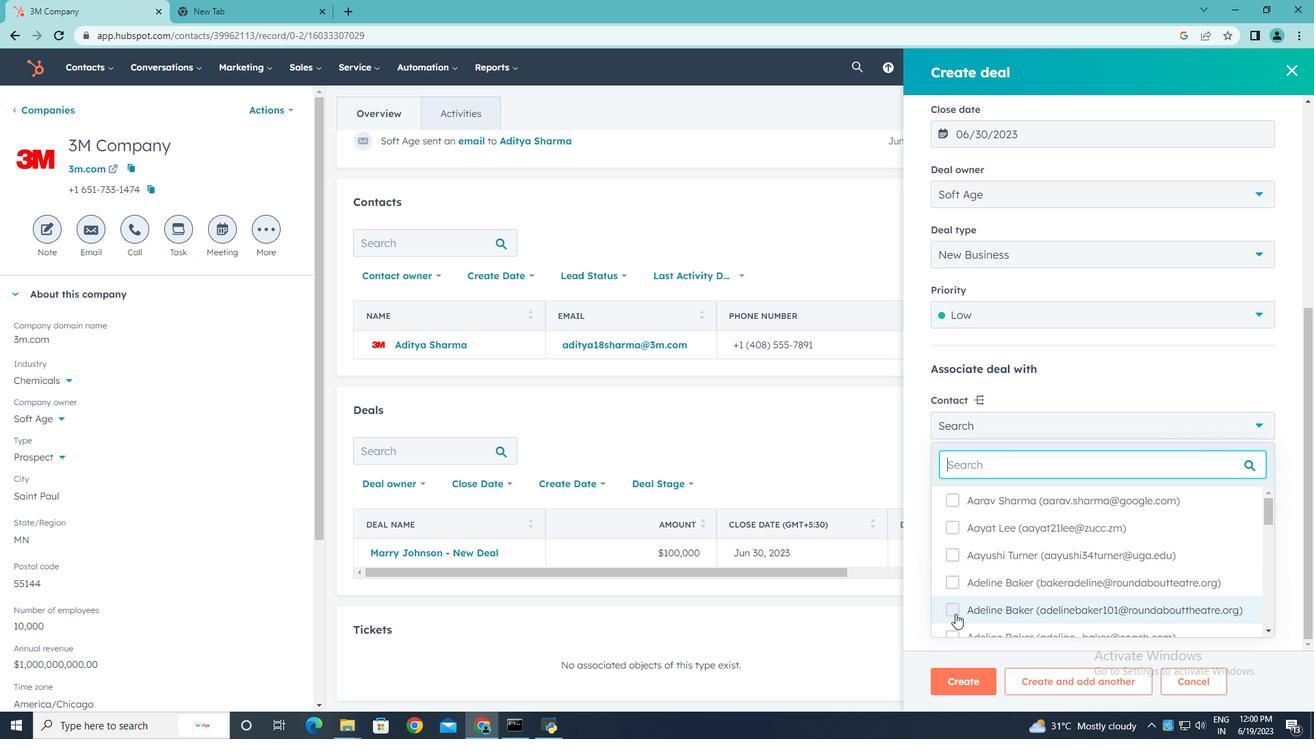 
Action: Mouse moved to (951, 554)
Screenshot: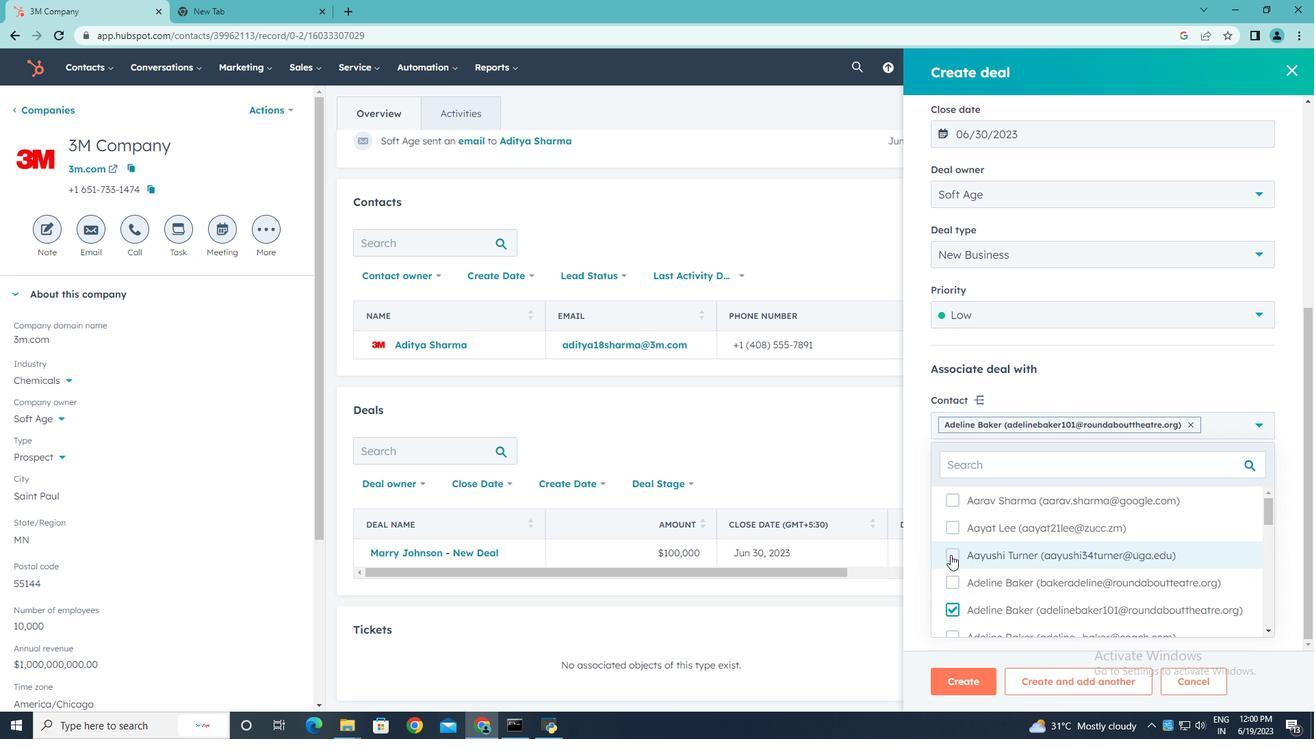 
Action: Mouse pressed left at (951, 554)
Screenshot: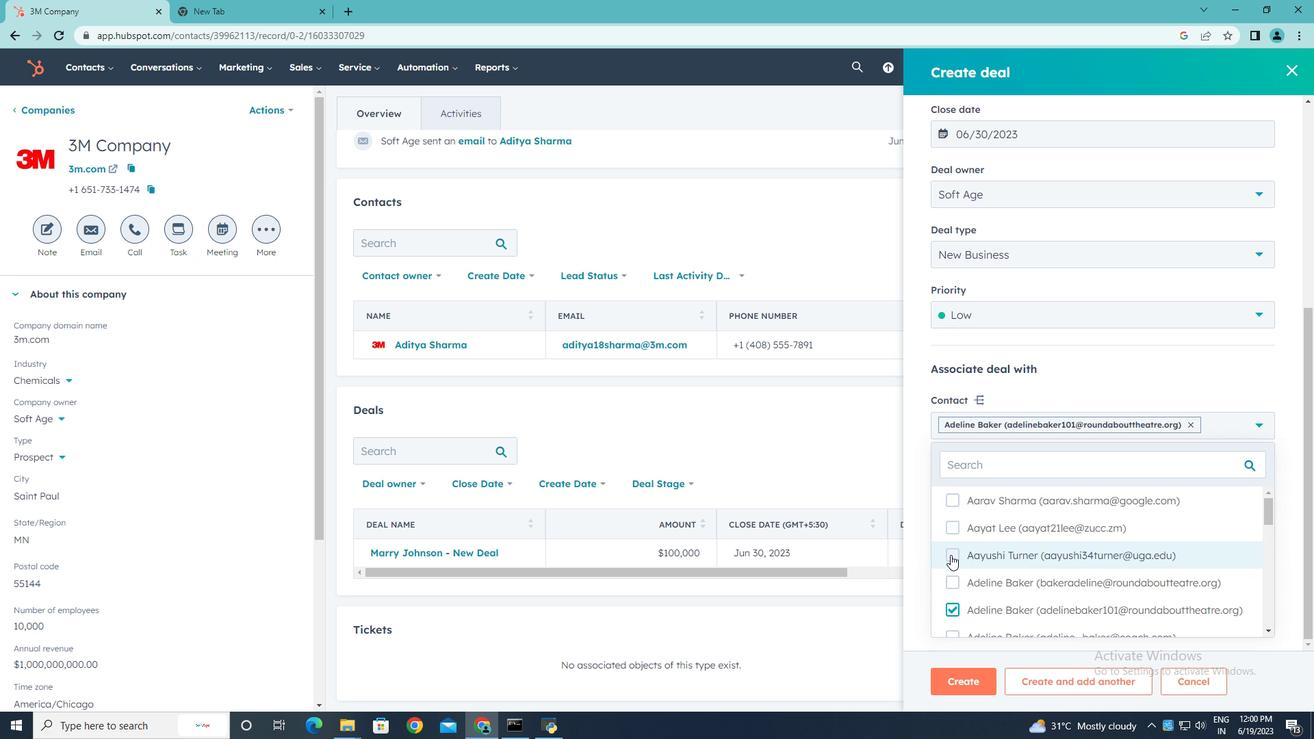 
Action: Mouse moved to (1258, 434)
Screenshot: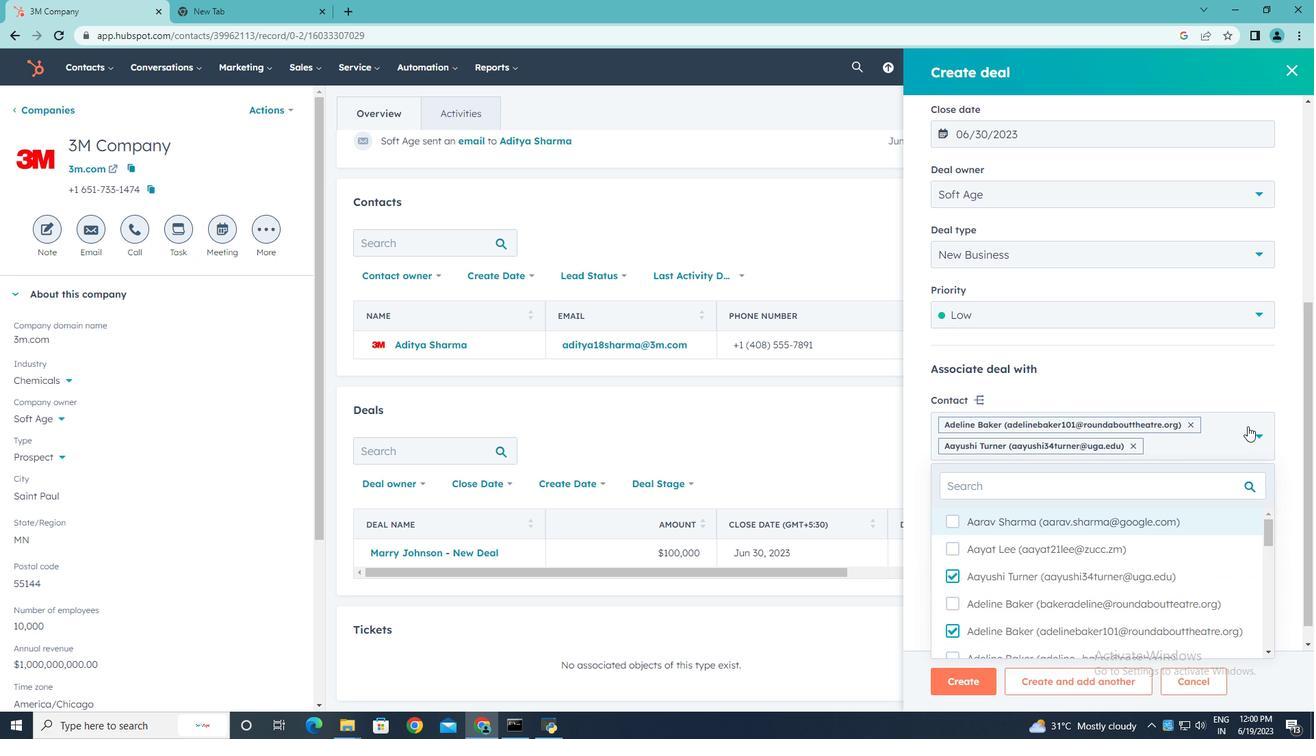 
Action: Mouse pressed left at (1258, 434)
Screenshot: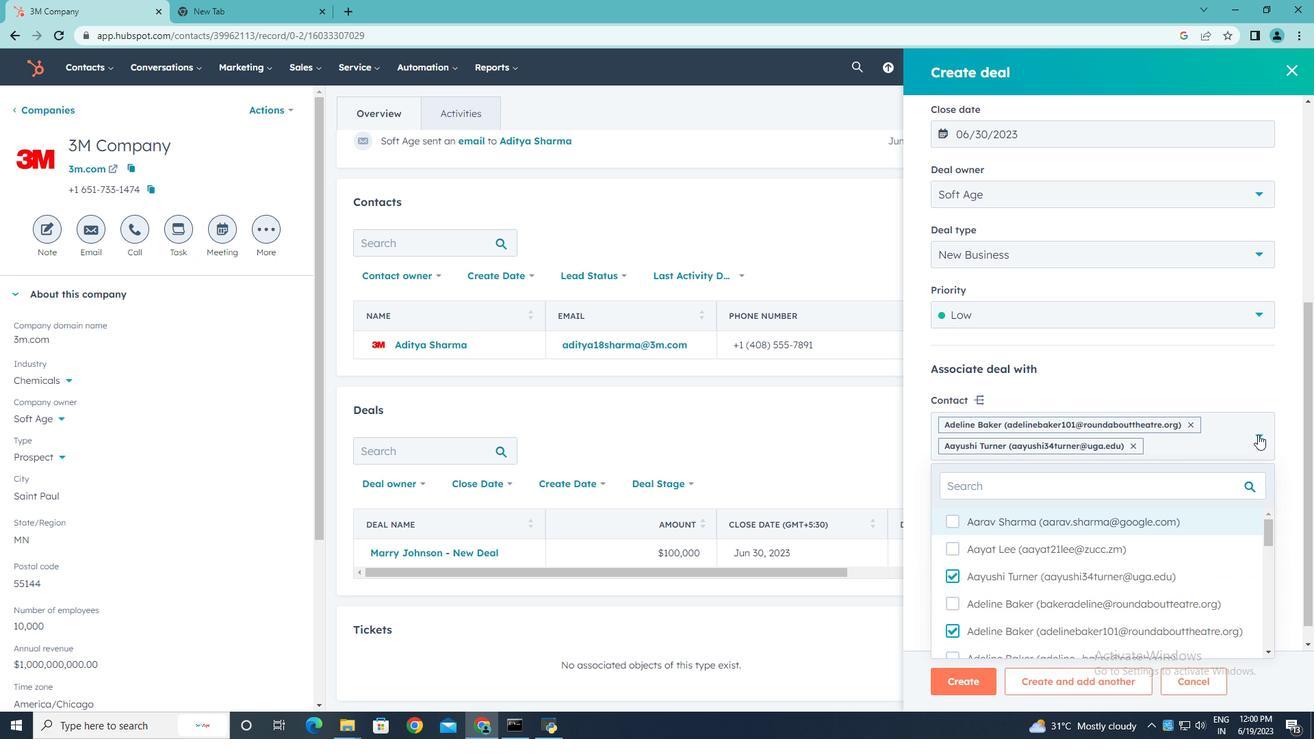 
Action: Mouse moved to (970, 686)
Screenshot: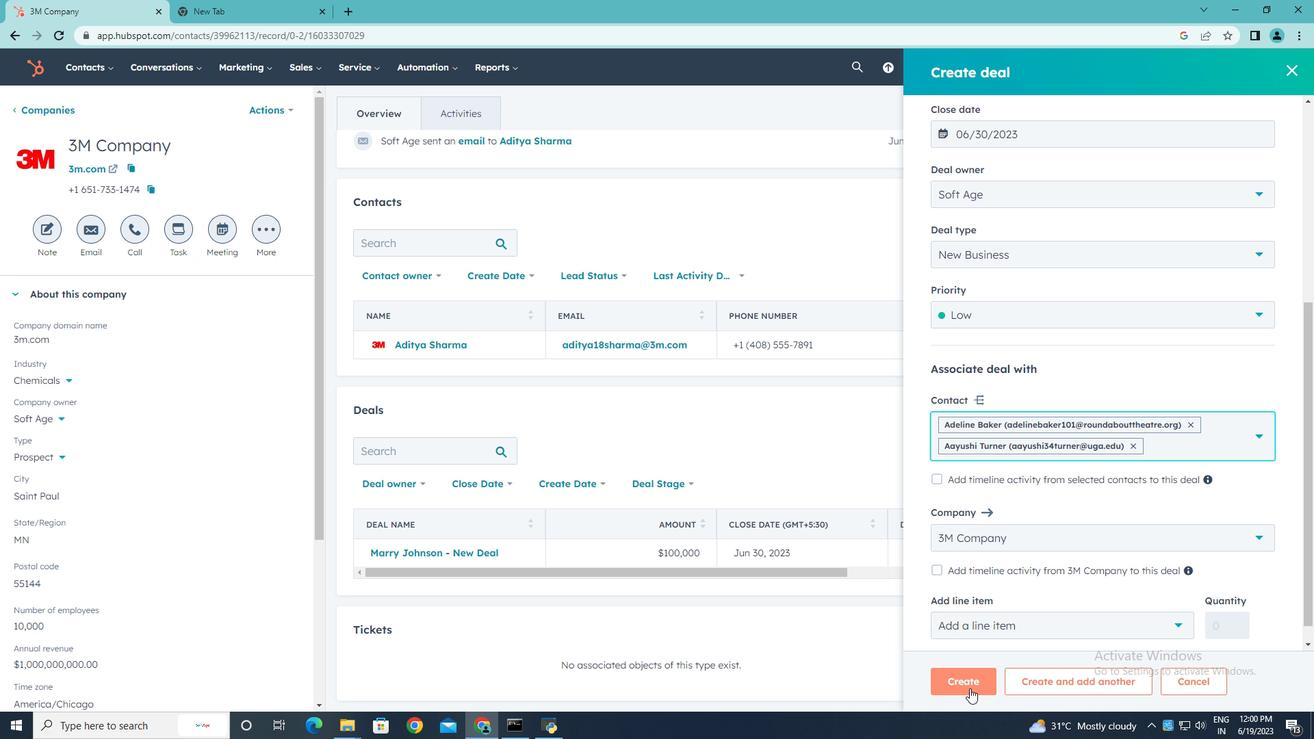 
Action: Mouse pressed left at (970, 686)
Screenshot: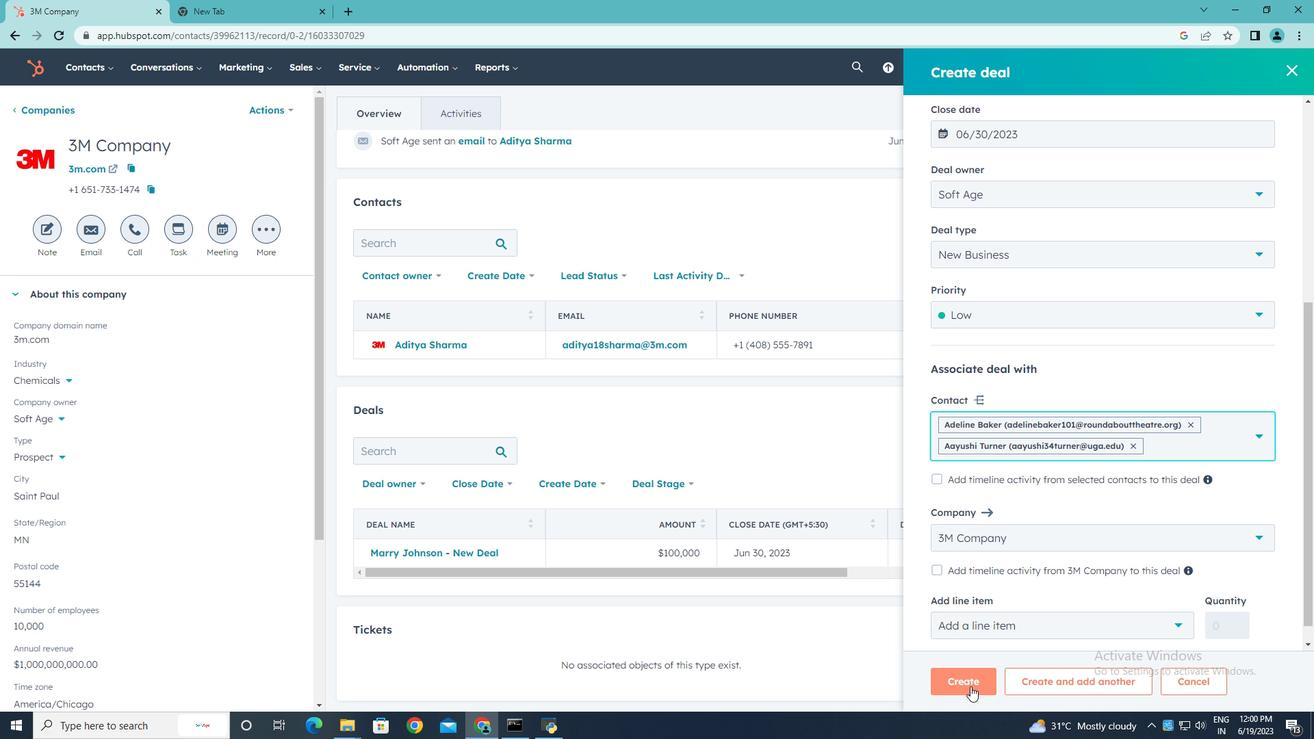 
